 Task: Create a due date automation trigger when advanced on, on the monday after a card is due add dates starting in between 1 and 5 days at 11:00 AM.
Action: Mouse moved to (1310, 113)
Screenshot: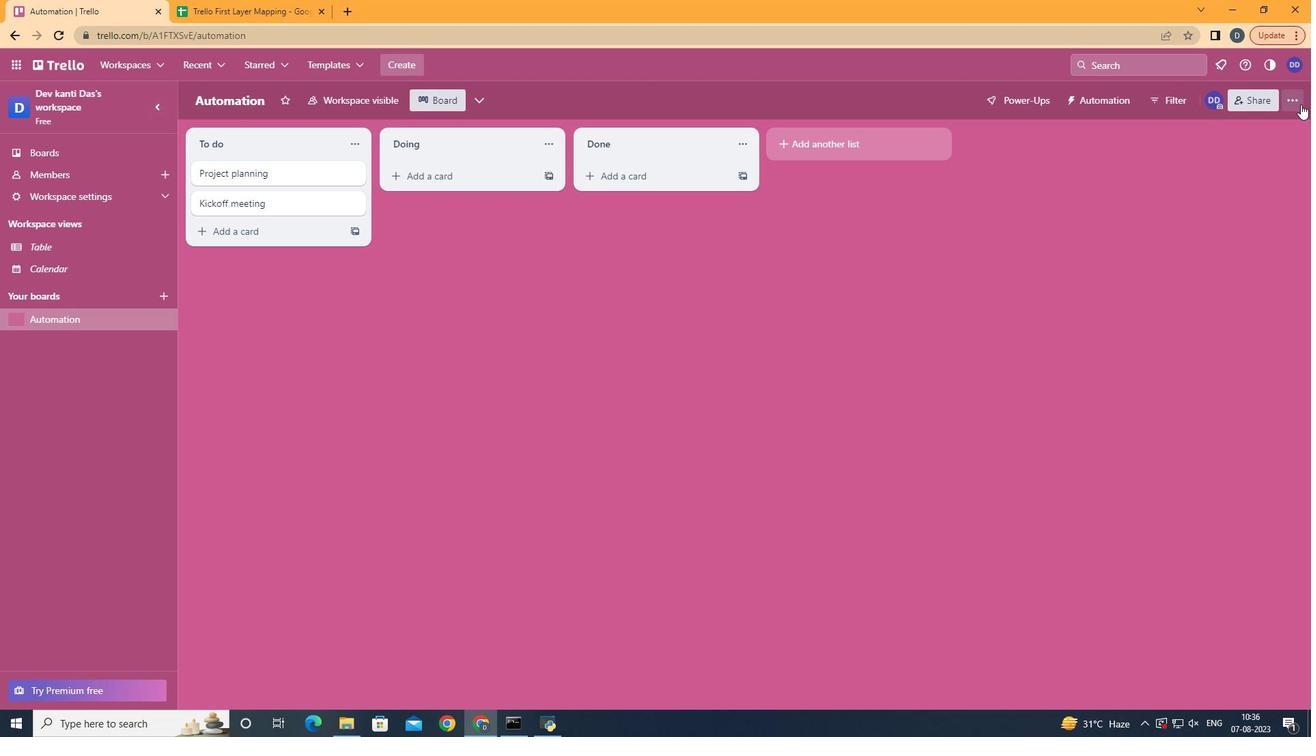 
Action: Mouse pressed left at (1310, 113)
Screenshot: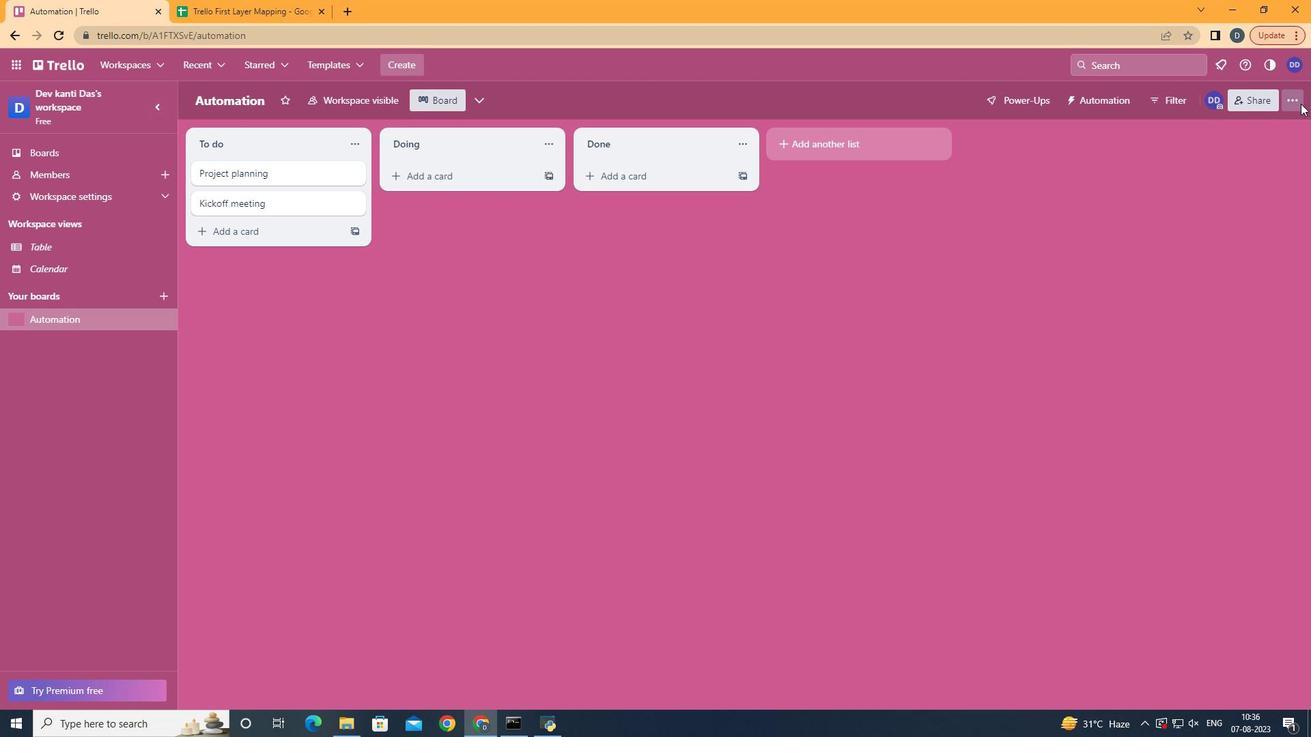 
Action: Mouse moved to (1181, 296)
Screenshot: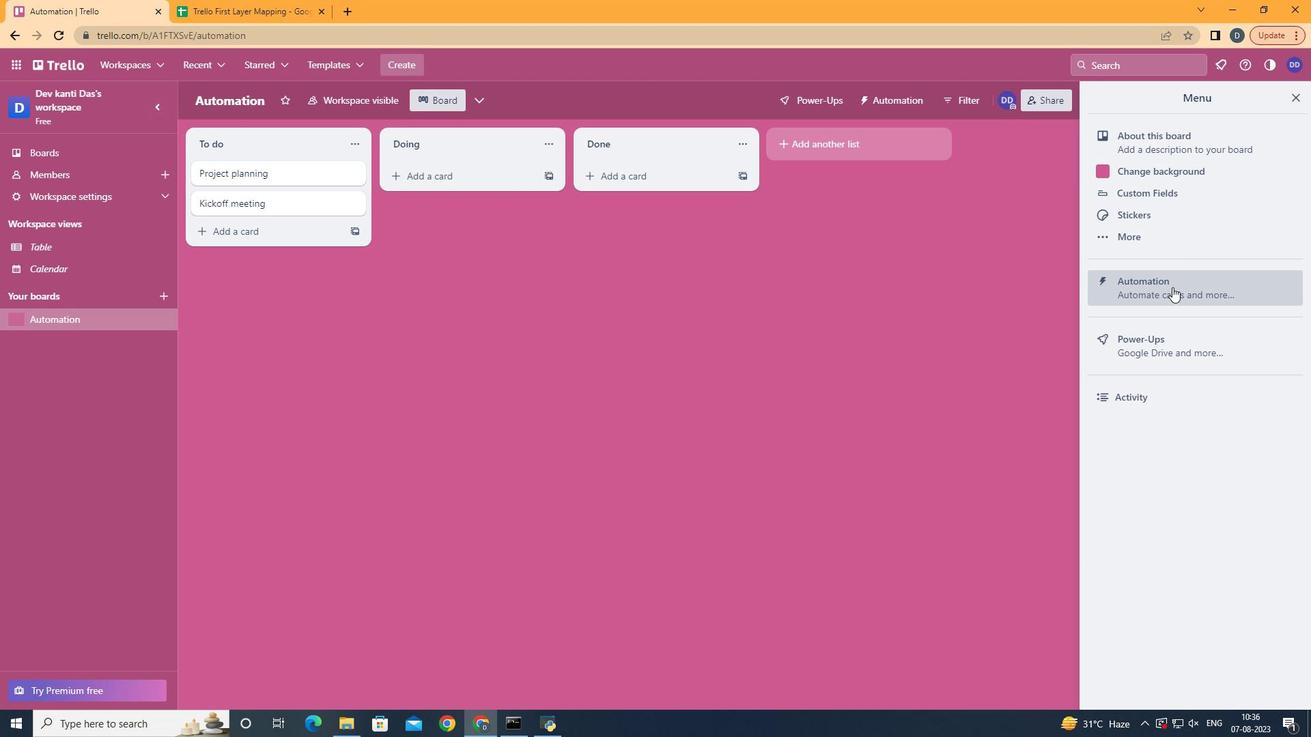 
Action: Mouse pressed left at (1181, 296)
Screenshot: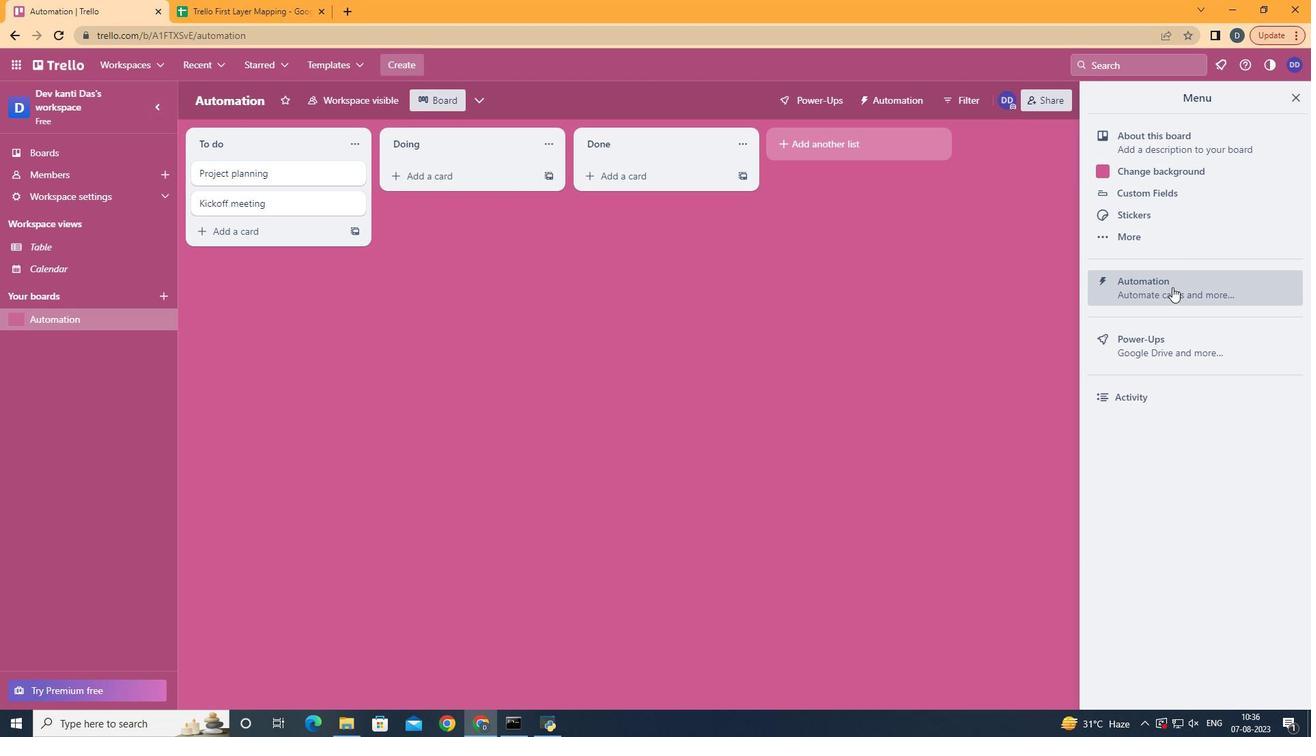 
Action: Mouse moved to (256, 278)
Screenshot: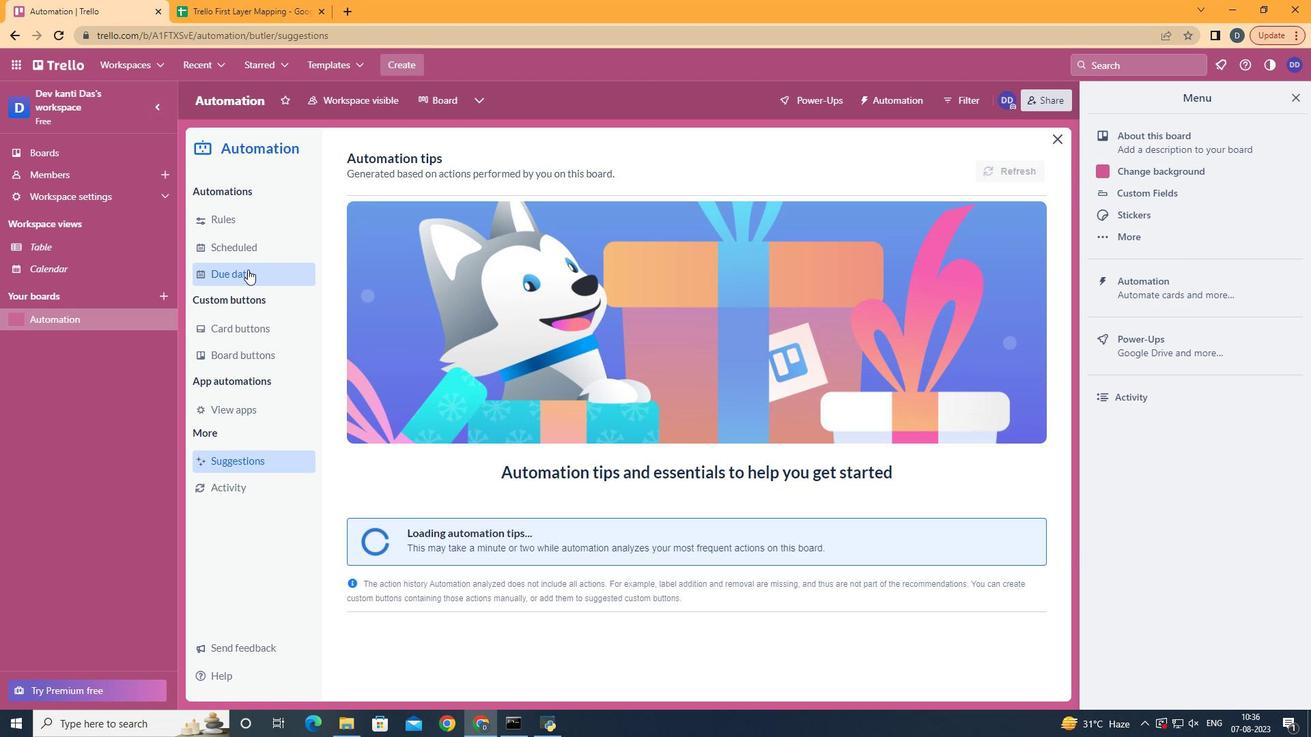 
Action: Mouse pressed left at (256, 278)
Screenshot: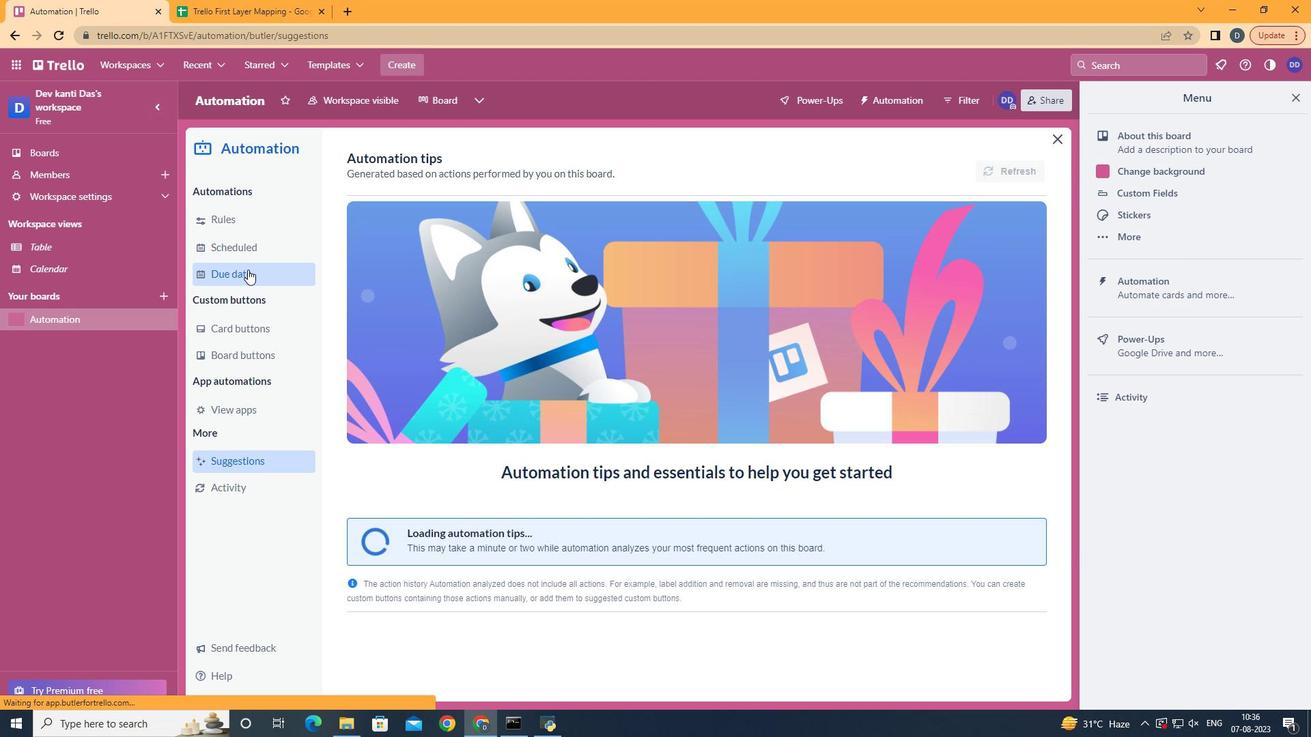 
Action: Mouse moved to (985, 166)
Screenshot: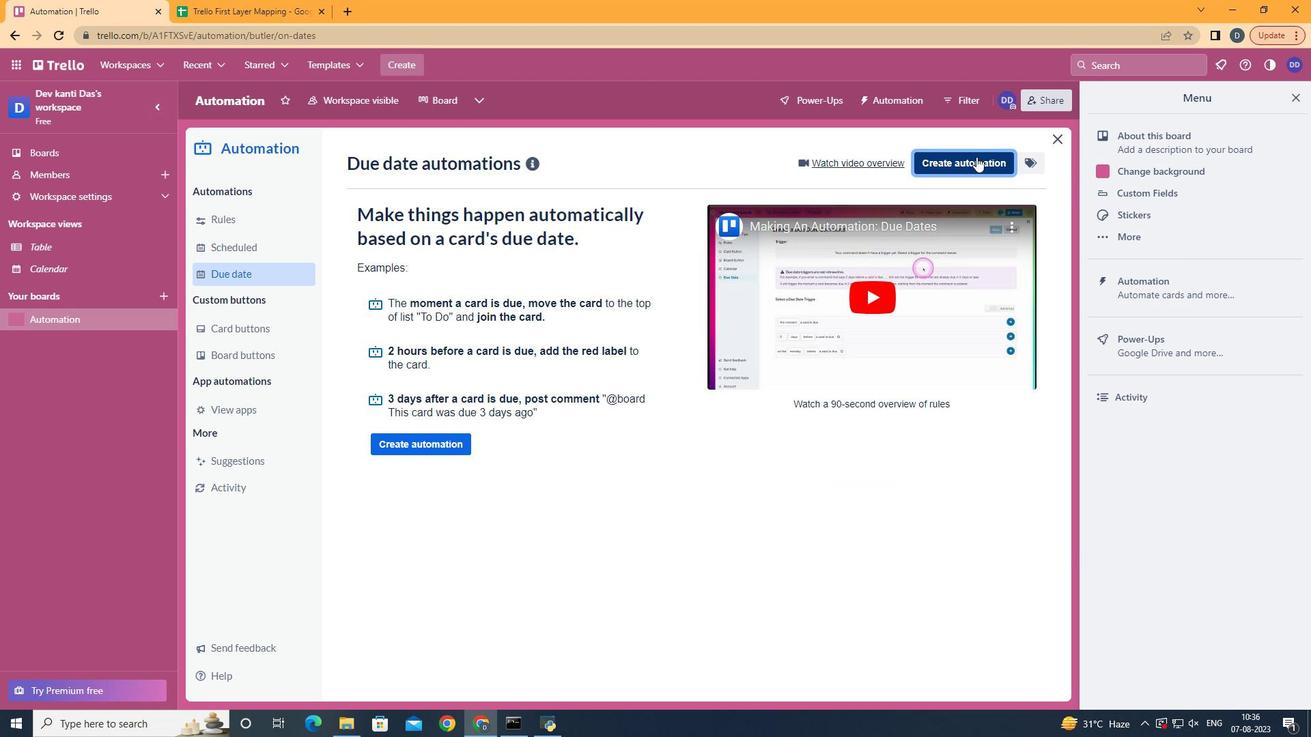 
Action: Mouse pressed left at (985, 166)
Screenshot: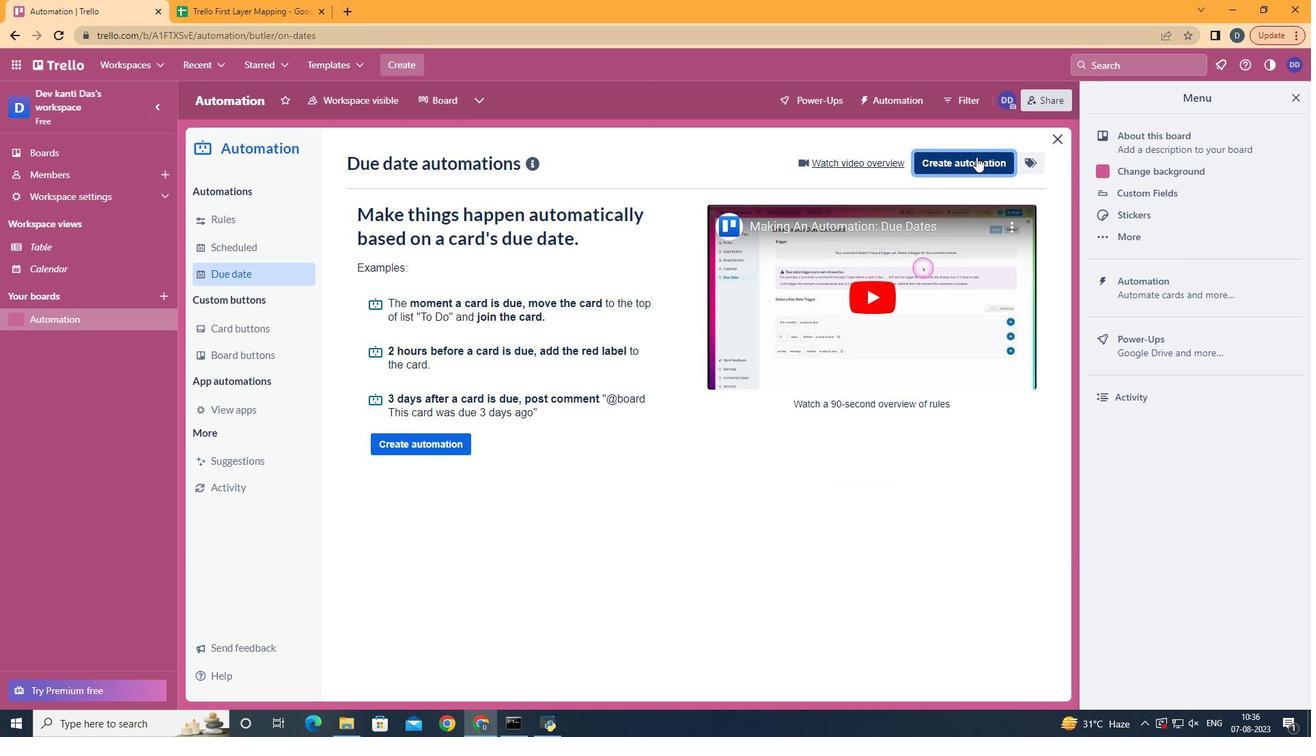 
Action: Mouse moved to (715, 307)
Screenshot: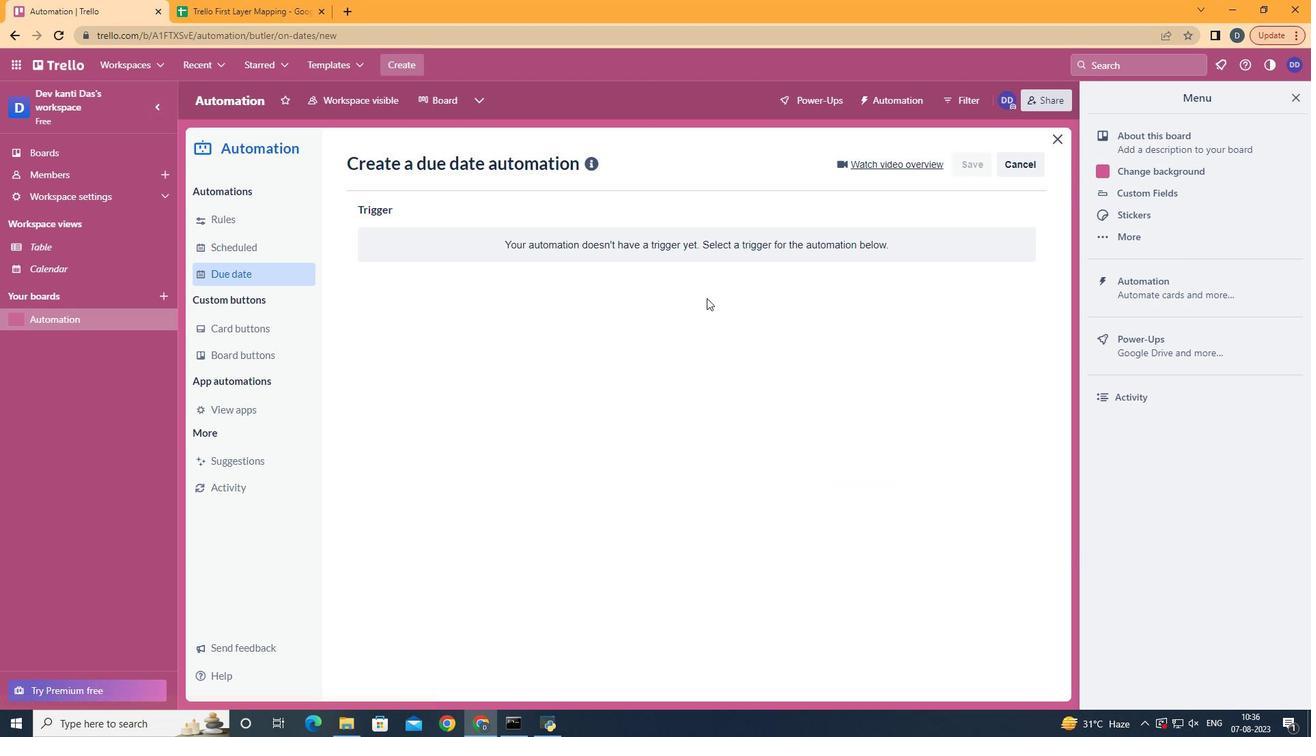 
Action: Mouse pressed left at (715, 307)
Screenshot: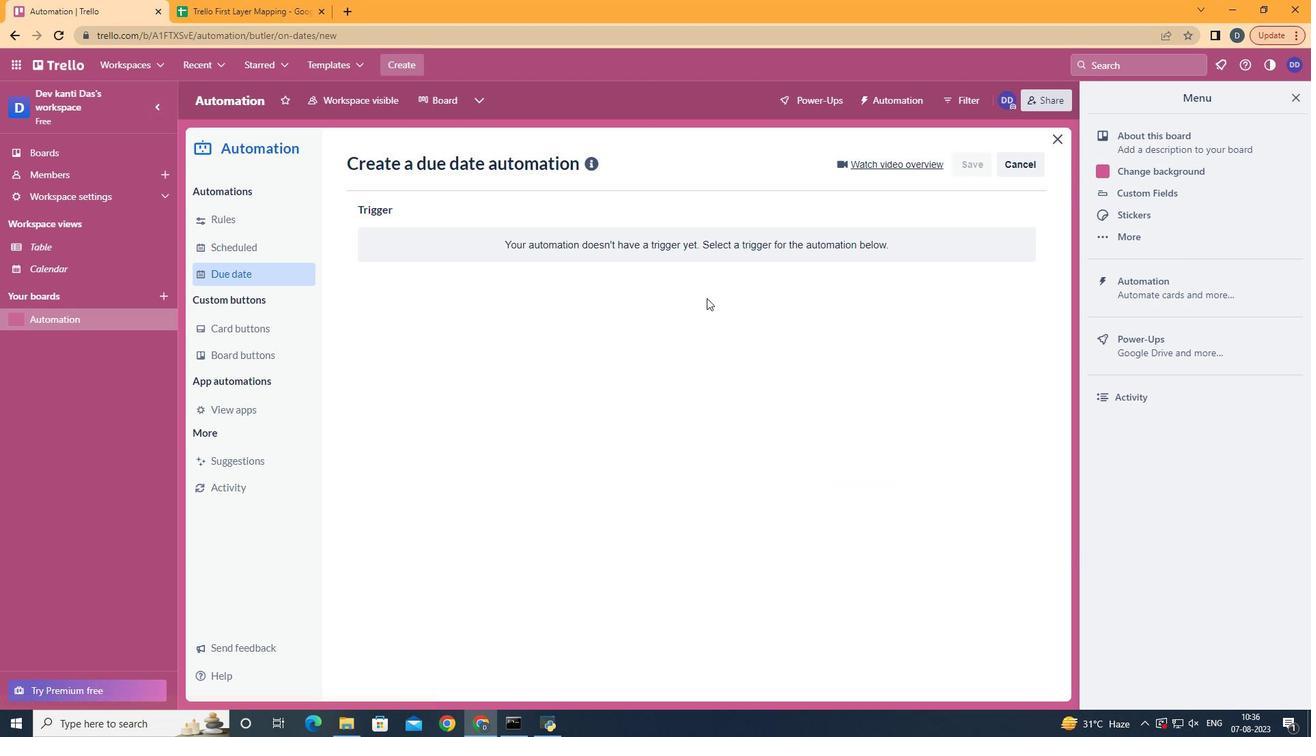 
Action: Mouse moved to (445, 360)
Screenshot: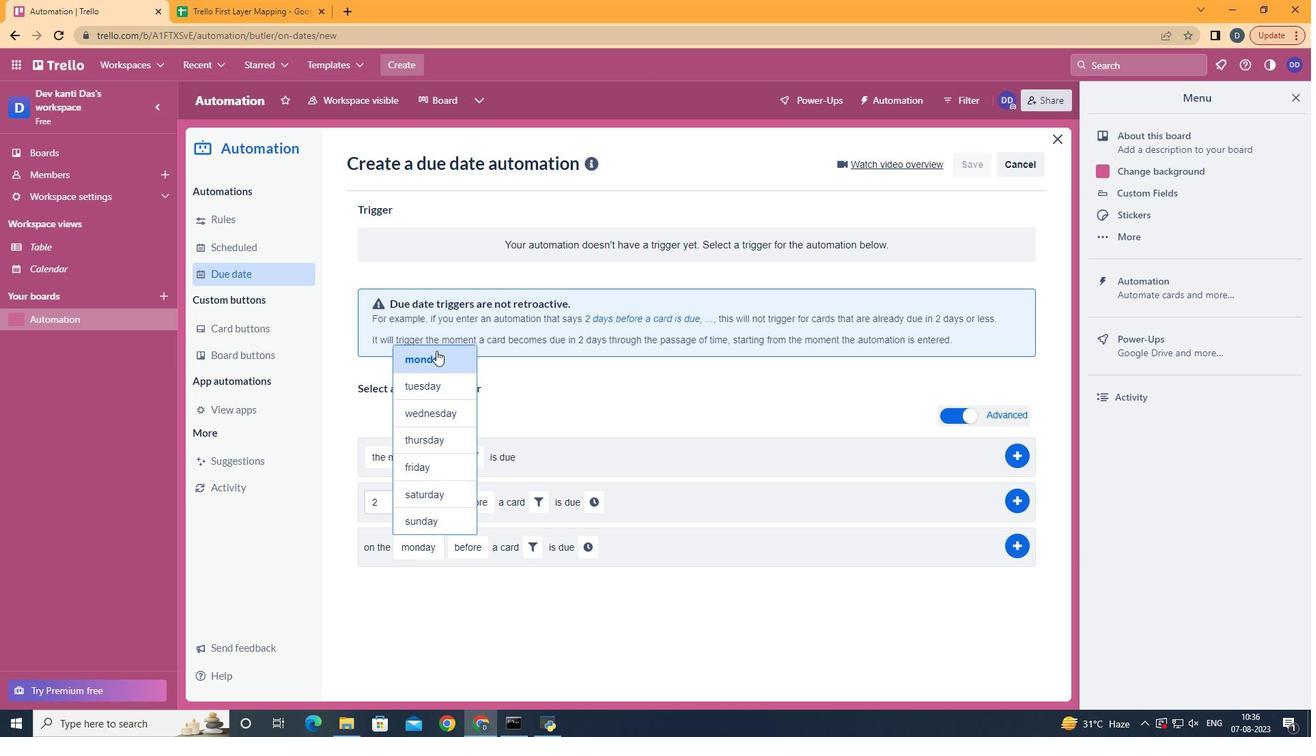 
Action: Mouse pressed left at (445, 360)
Screenshot: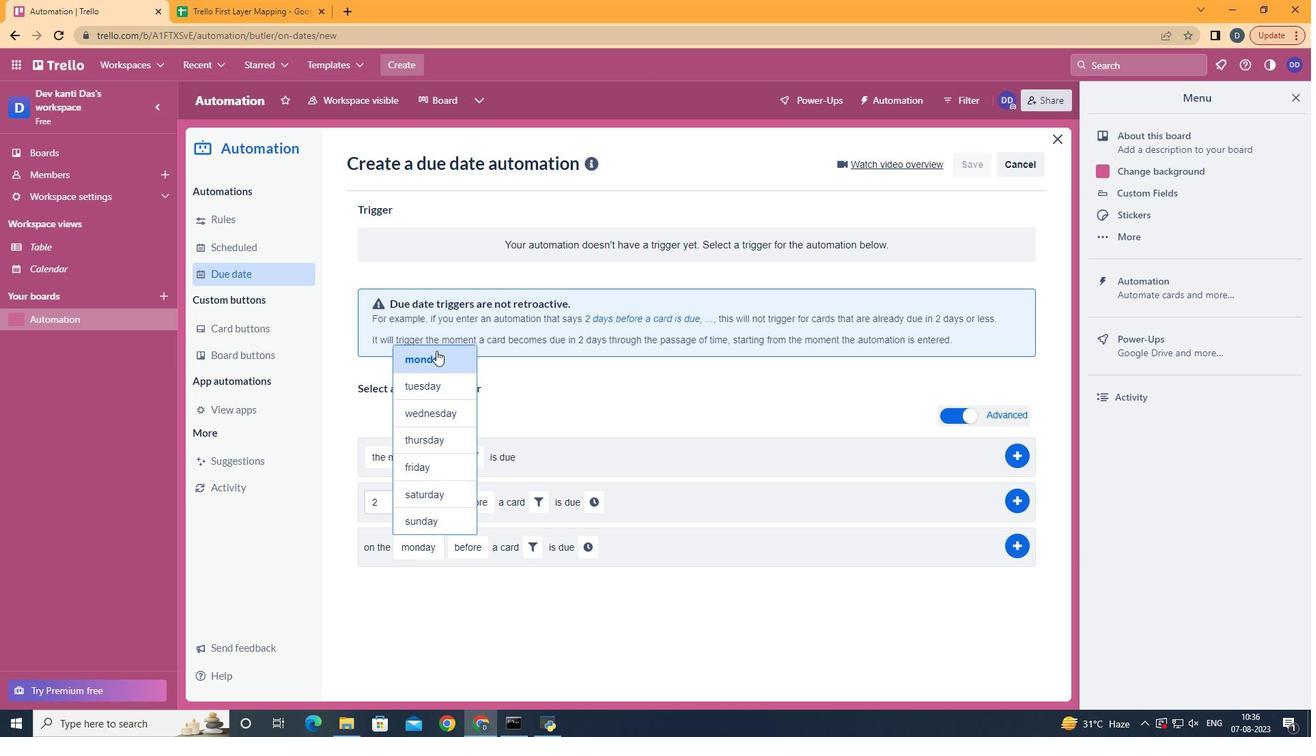 
Action: Mouse moved to (487, 612)
Screenshot: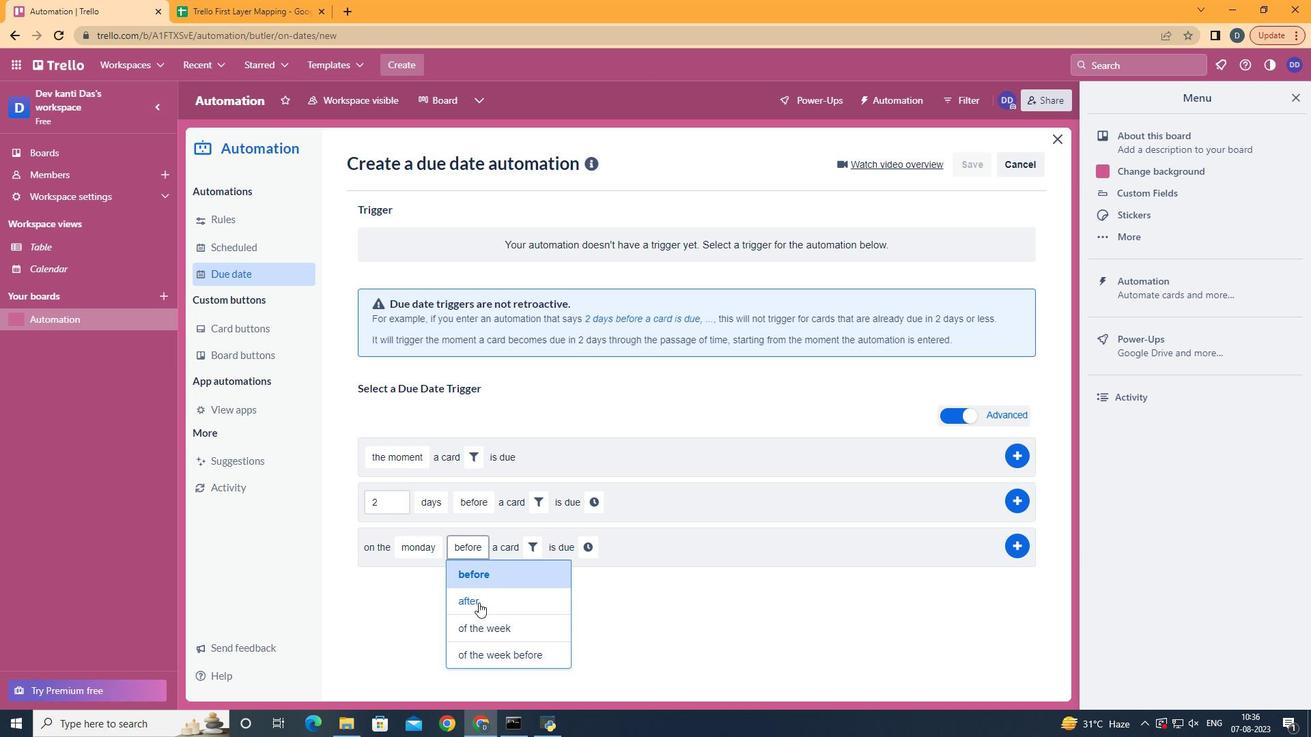 
Action: Mouse pressed left at (487, 612)
Screenshot: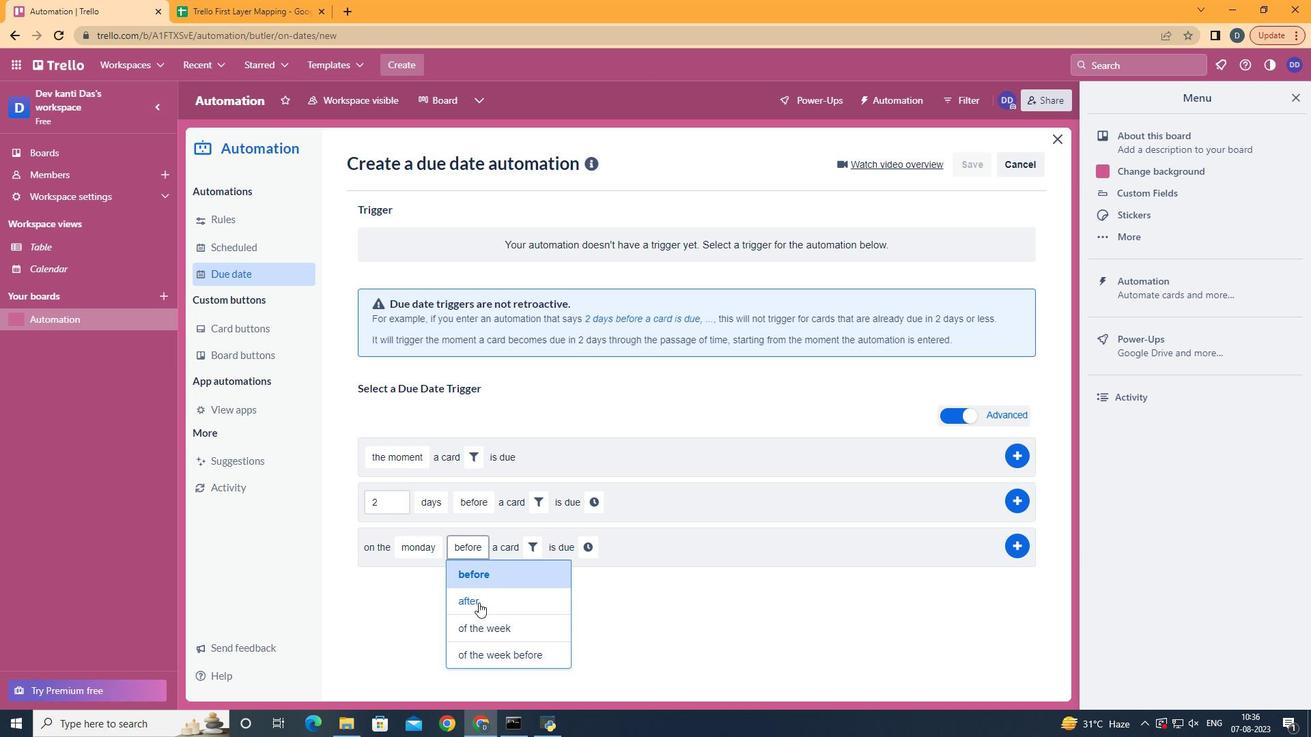 
Action: Mouse moved to (537, 554)
Screenshot: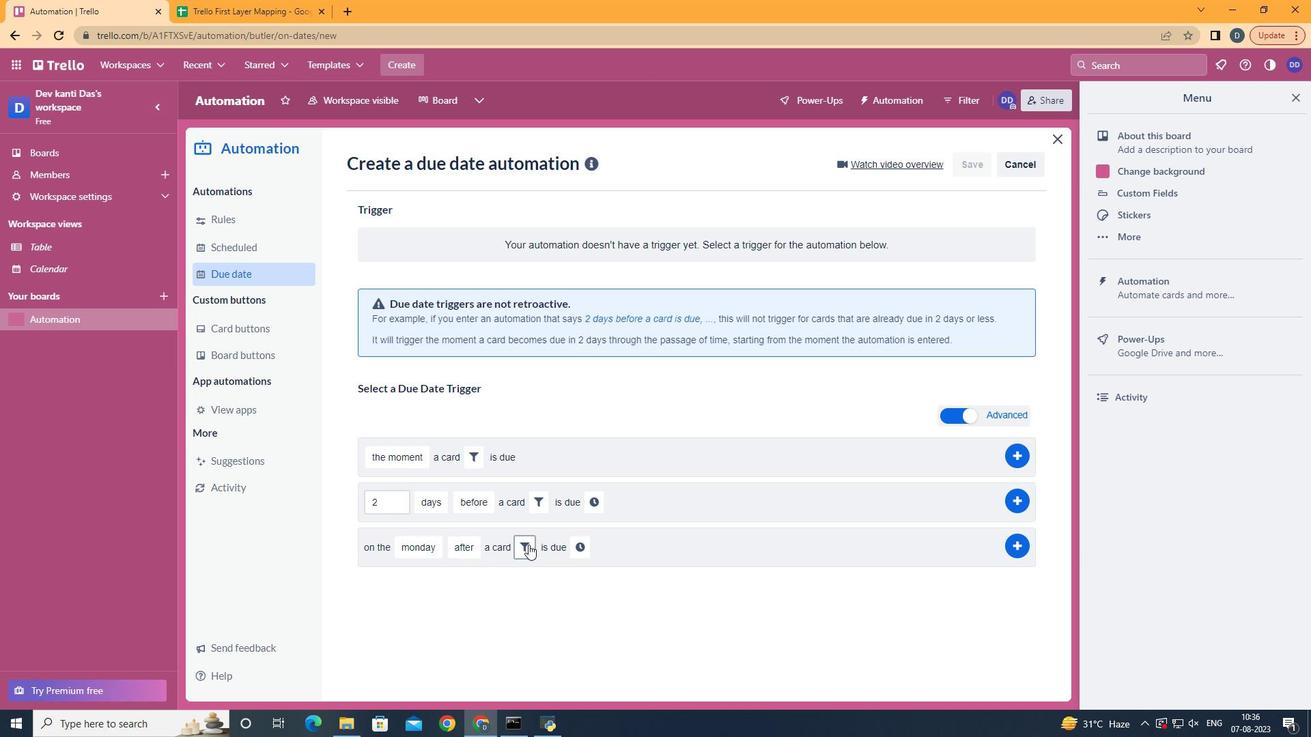 
Action: Mouse pressed left at (537, 554)
Screenshot: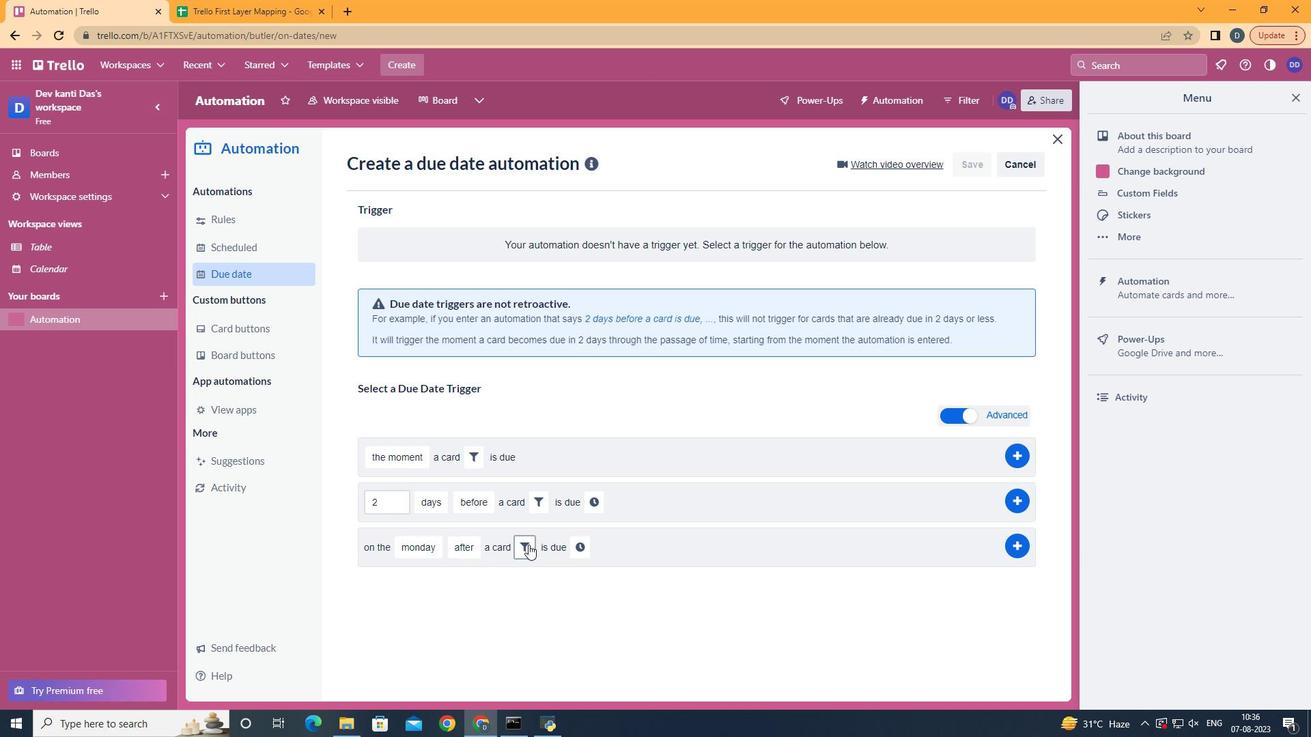 
Action: Mouse moved to (619, 608)
Screenshot: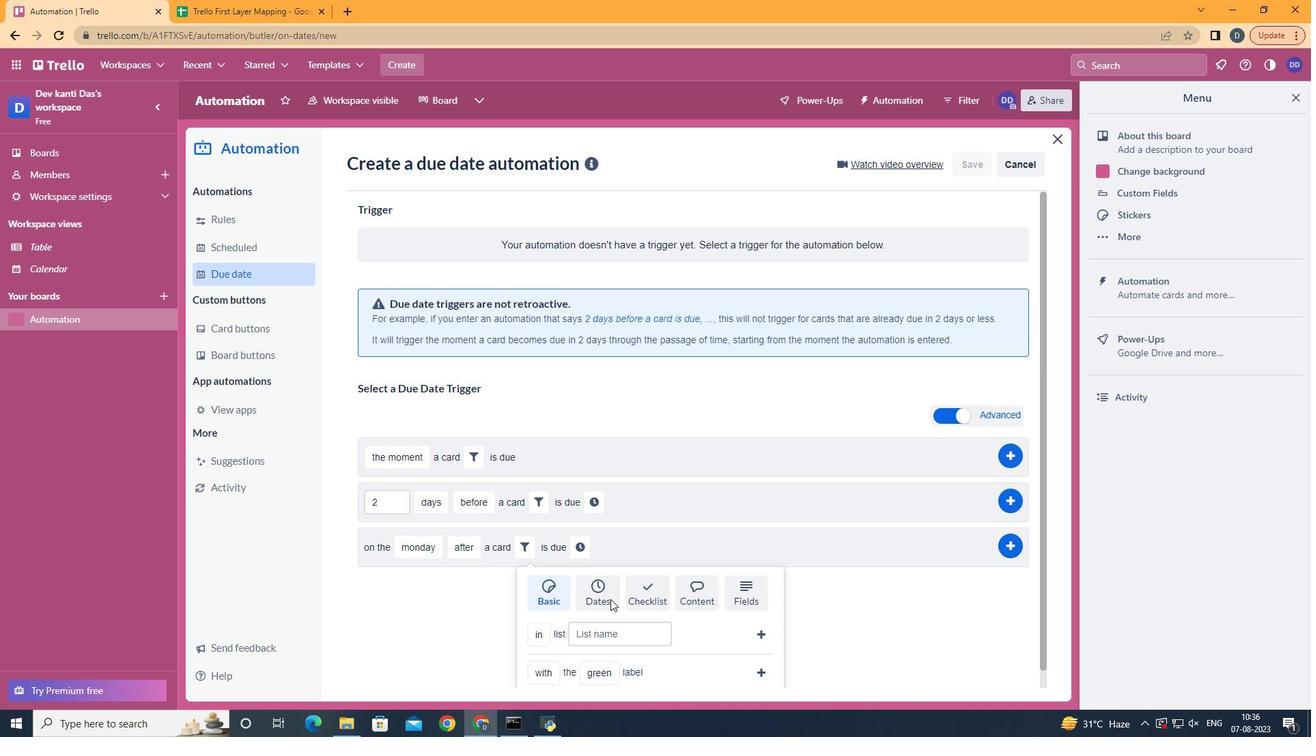 
Action: Mouse pressed left at (619, 608)
Screenshot: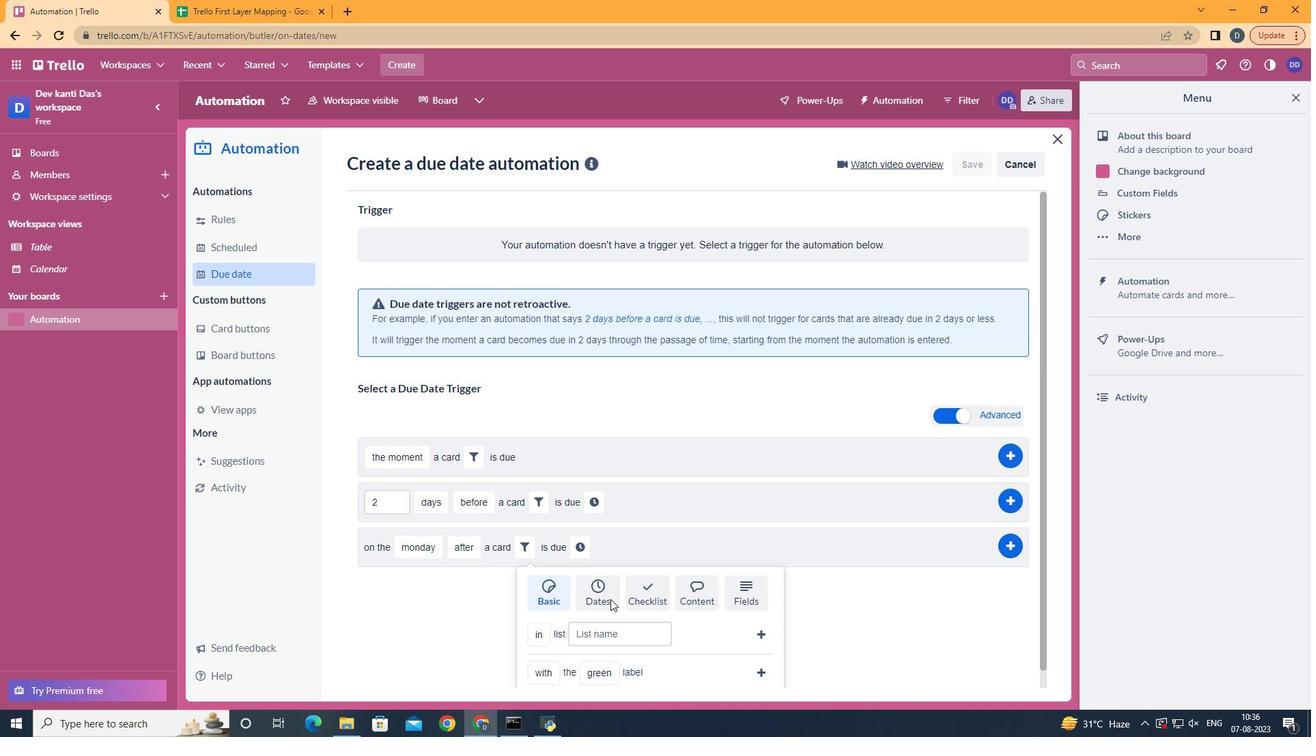 
Action: Mouse moved to (620, 608)
Screenshot: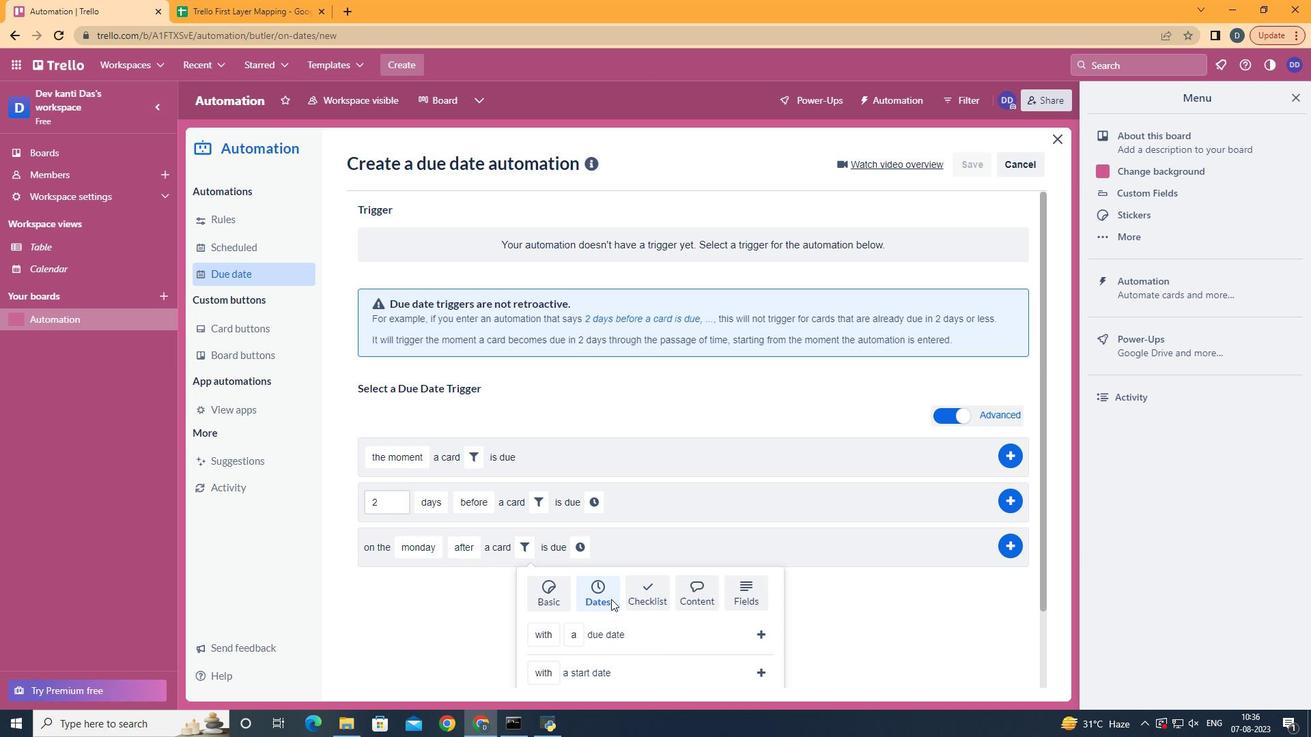 
Action: Mouse scrolled (620, 608) with delta (0, 0)
Screenshot: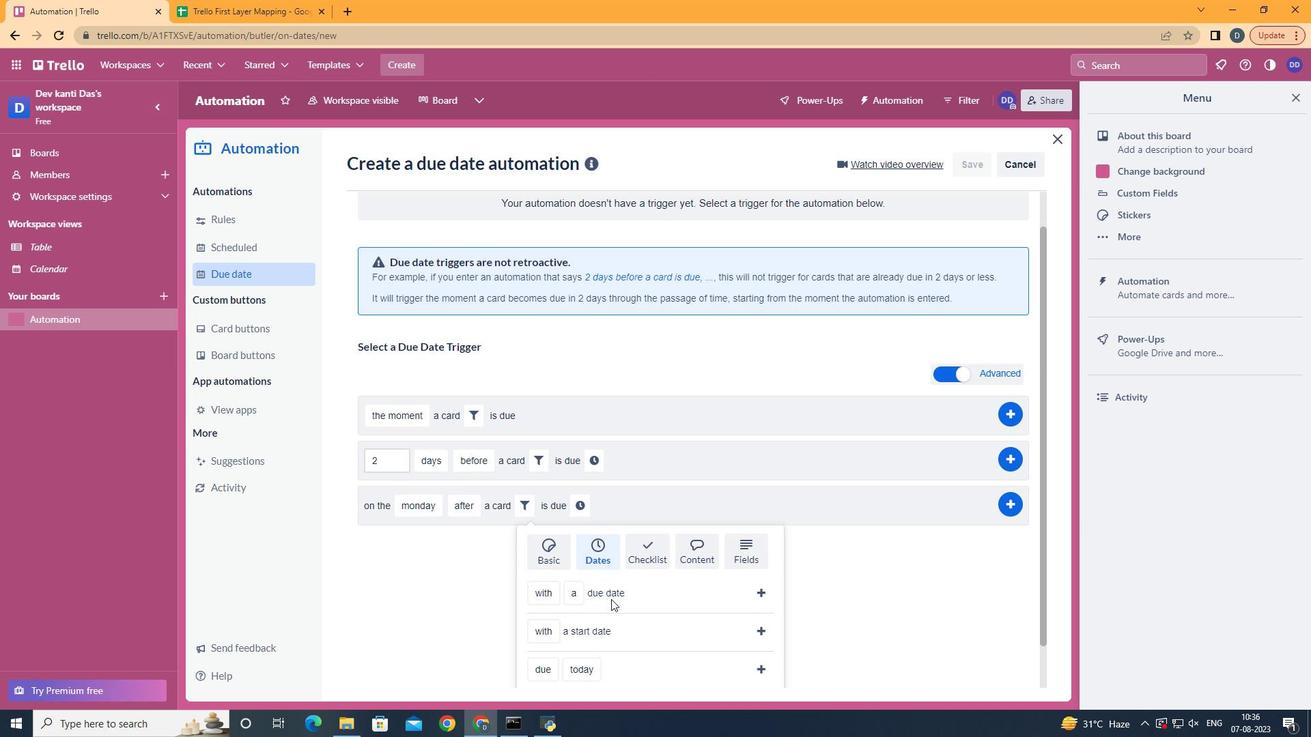 
Action: Mouse scrolled (620, 608) with delta (0, 0)
Screenshot: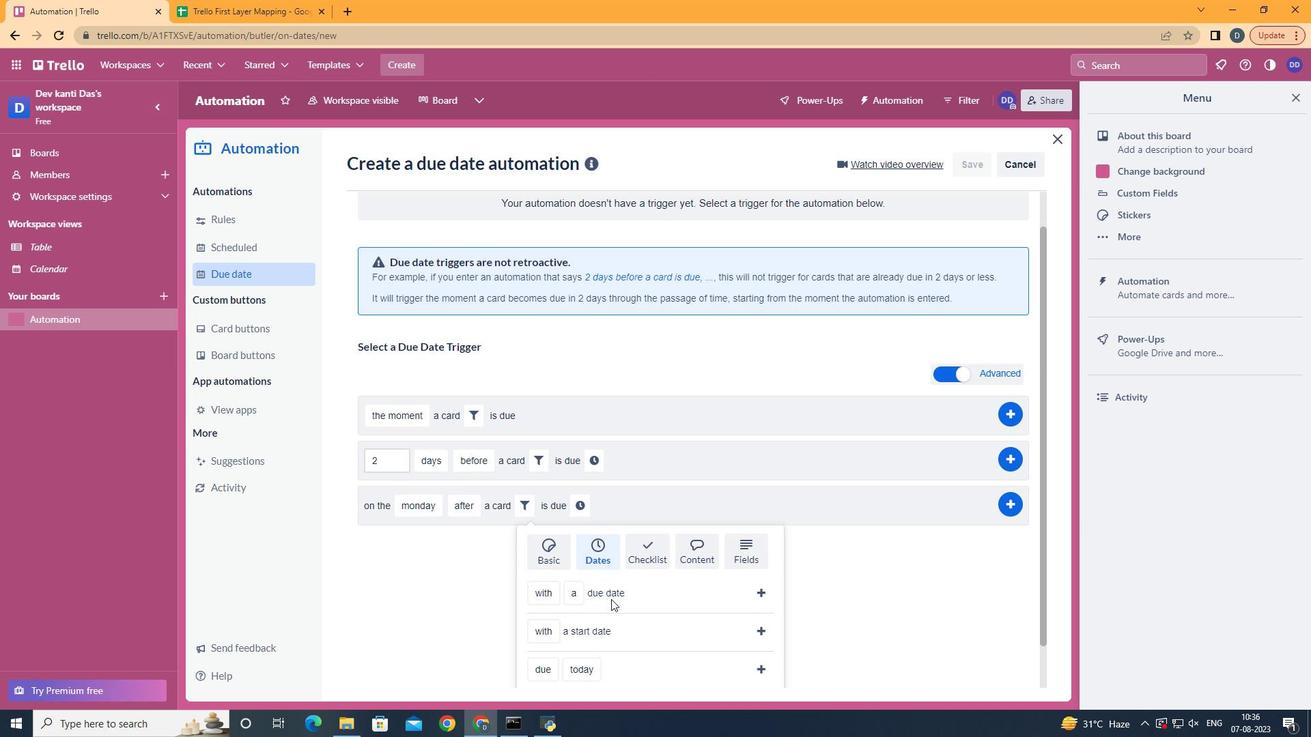 
Action: Mouse scrolled (620, 608) with delta (0, 0)
Screenshot: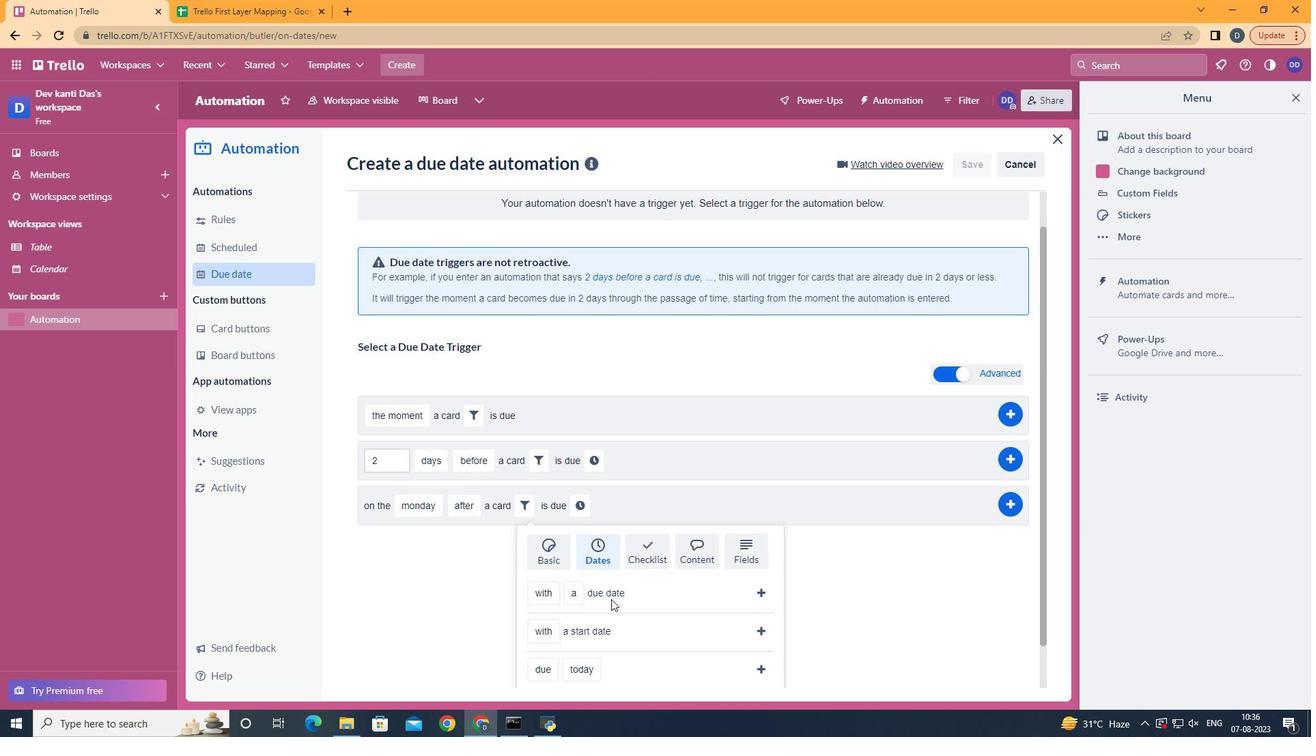 
Action: Mouse scrolled (620, 608) with delta (0, 0)
Screenshot: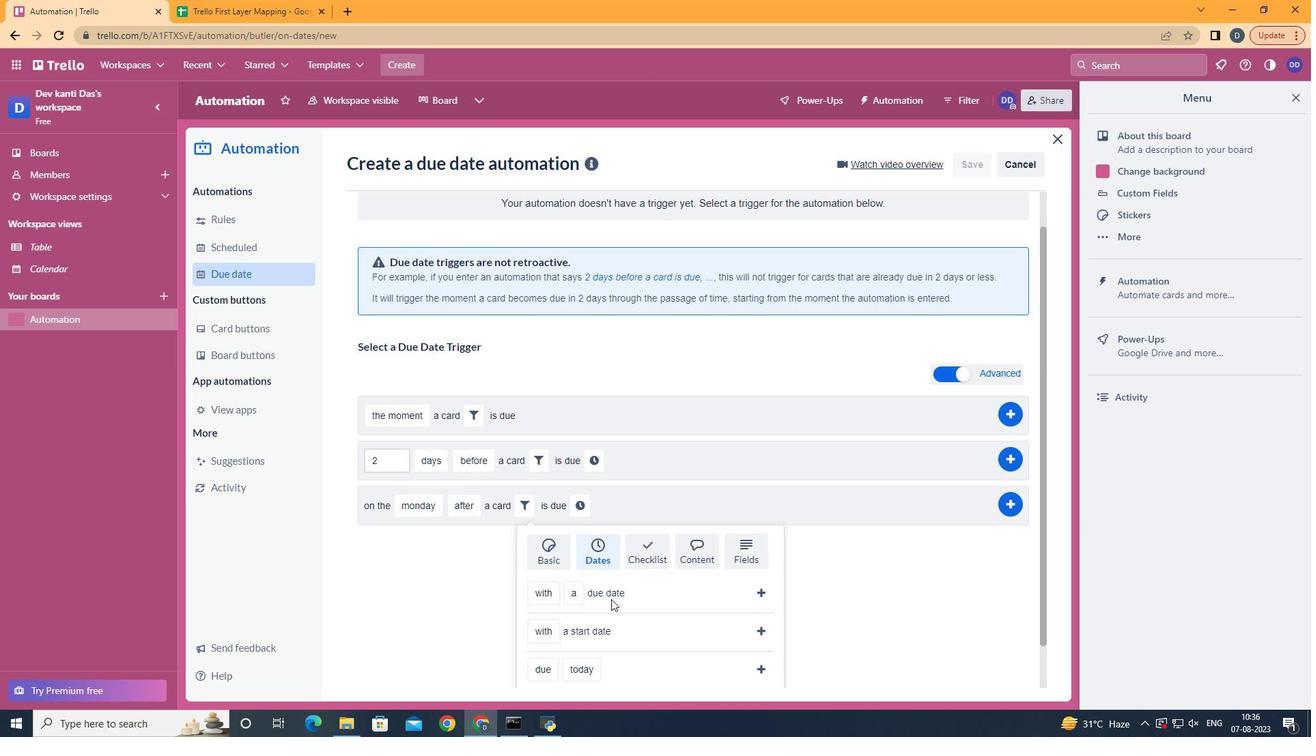 
Action: Mouse scrolled (620, 608) with delta (0, 0)
Screenshot: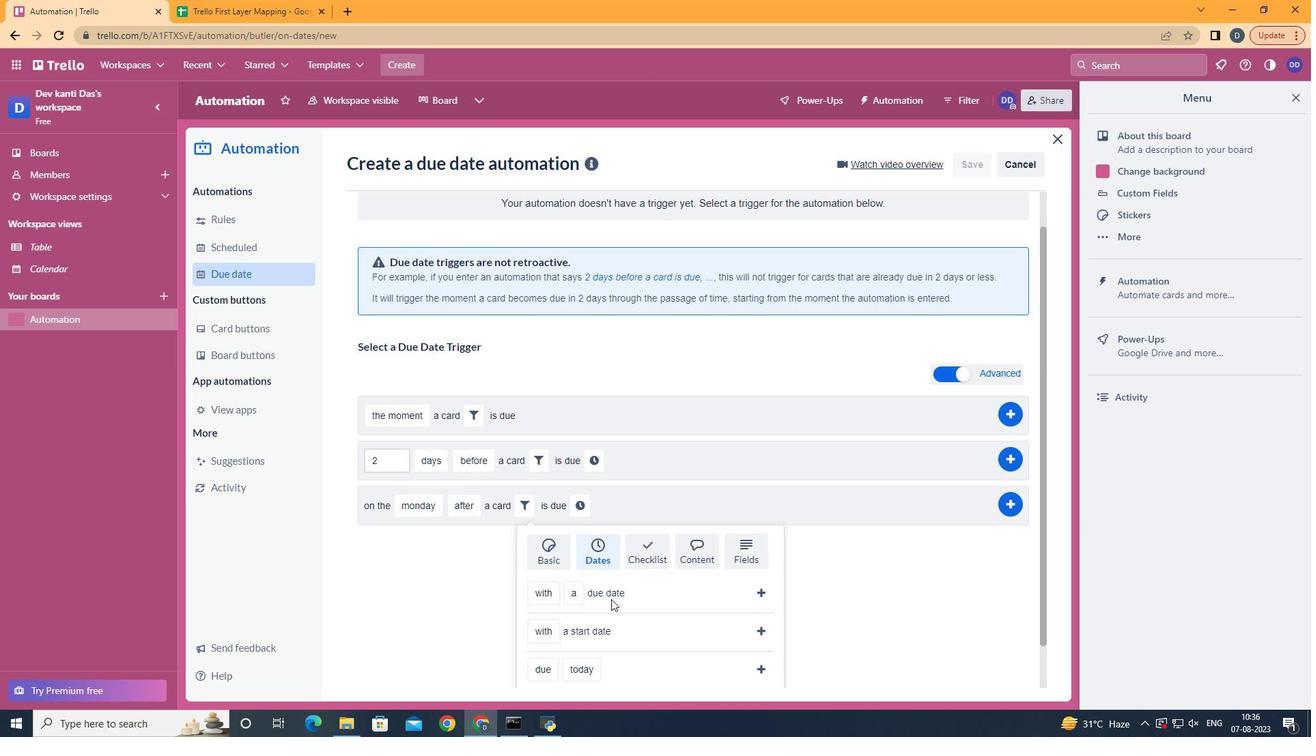 
Action: Mouse moved to (569, 643)
Screenshot: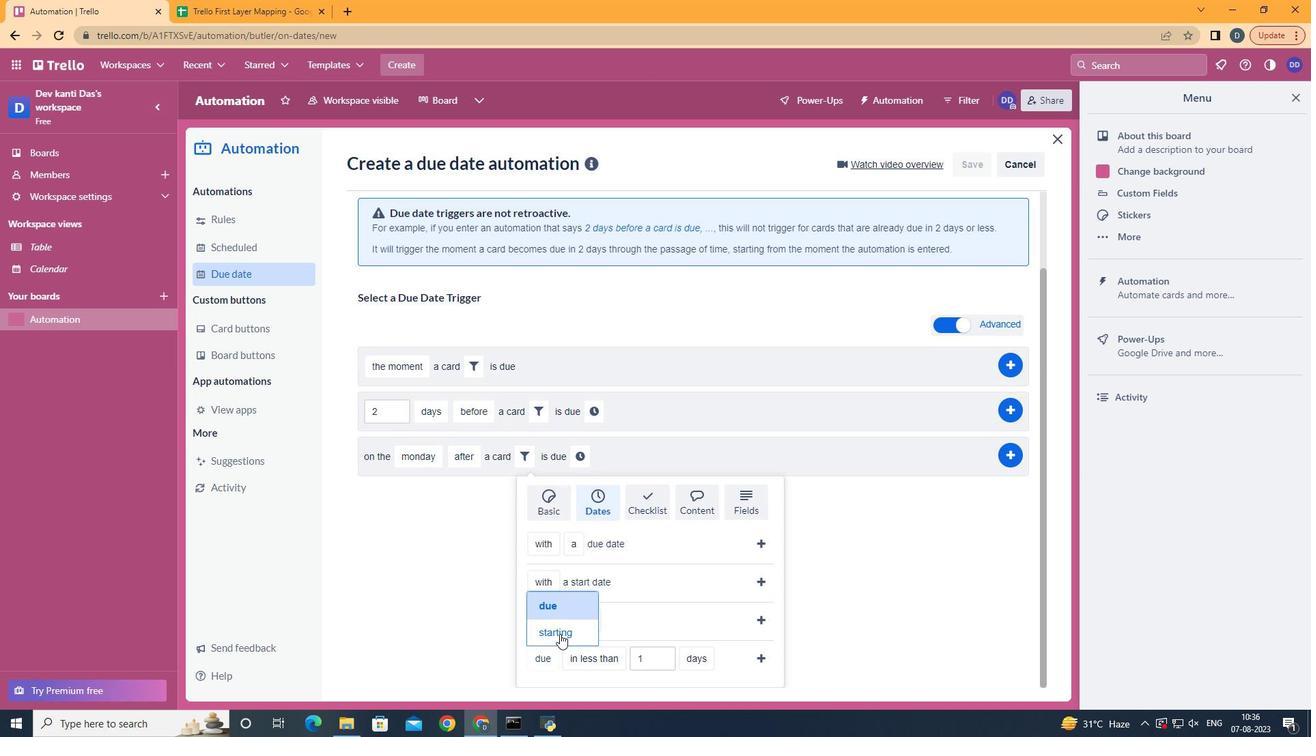 
Action: Mouse pressed left at (569, 643)
Screenshot: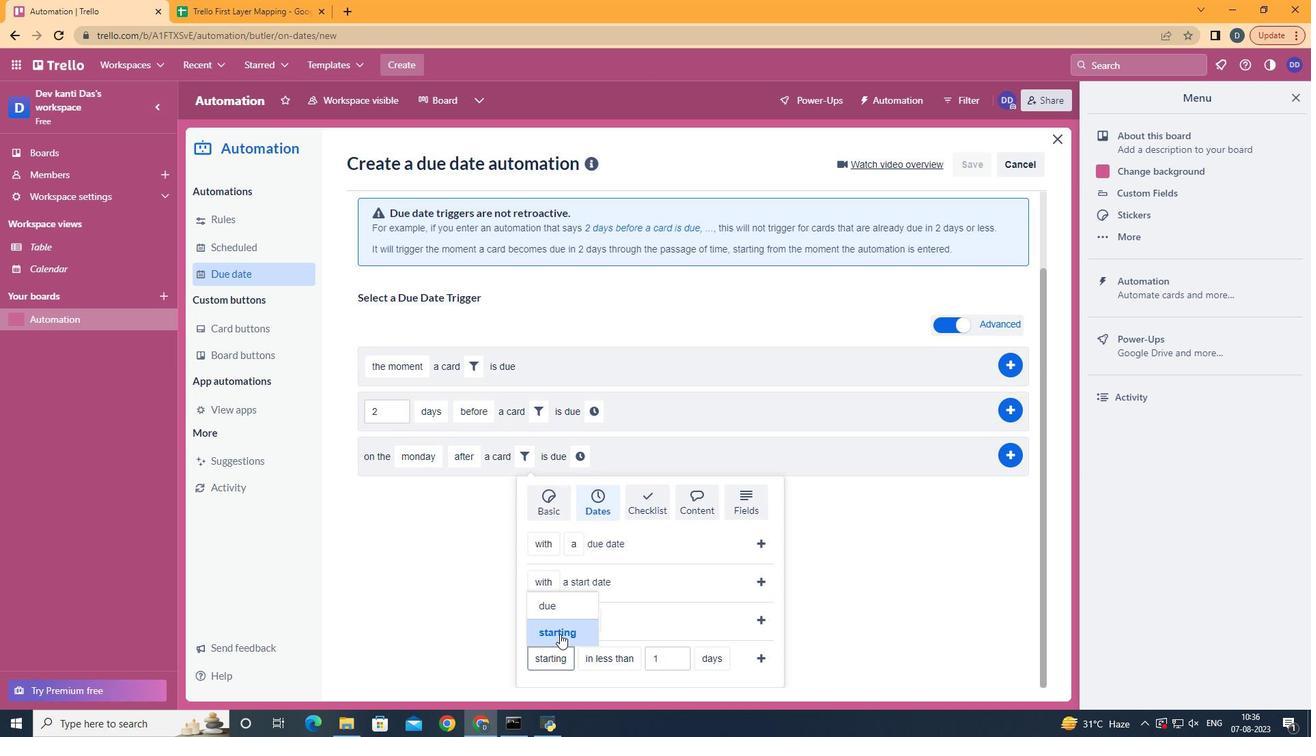 
Action: Mouse moved to (633, 638)
Screenshot: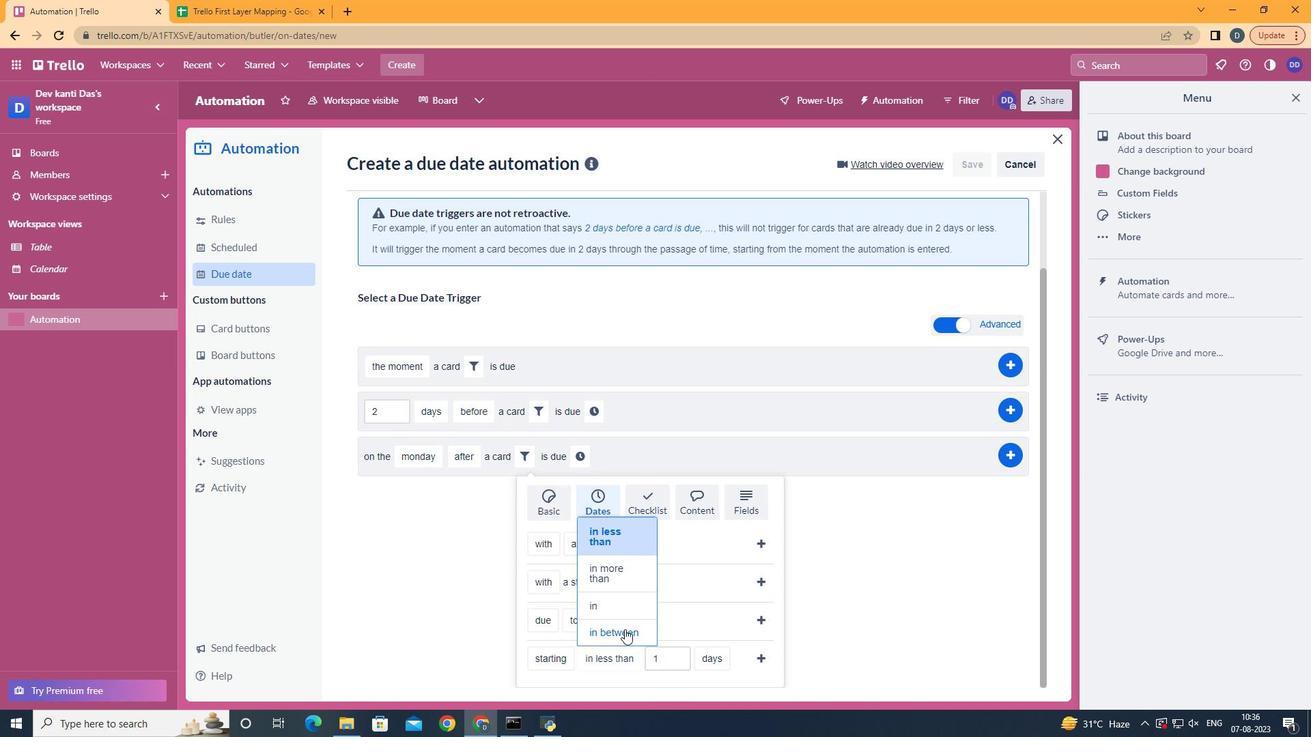 
Action: Mouse pressed left at (633, 638)
Screenshot: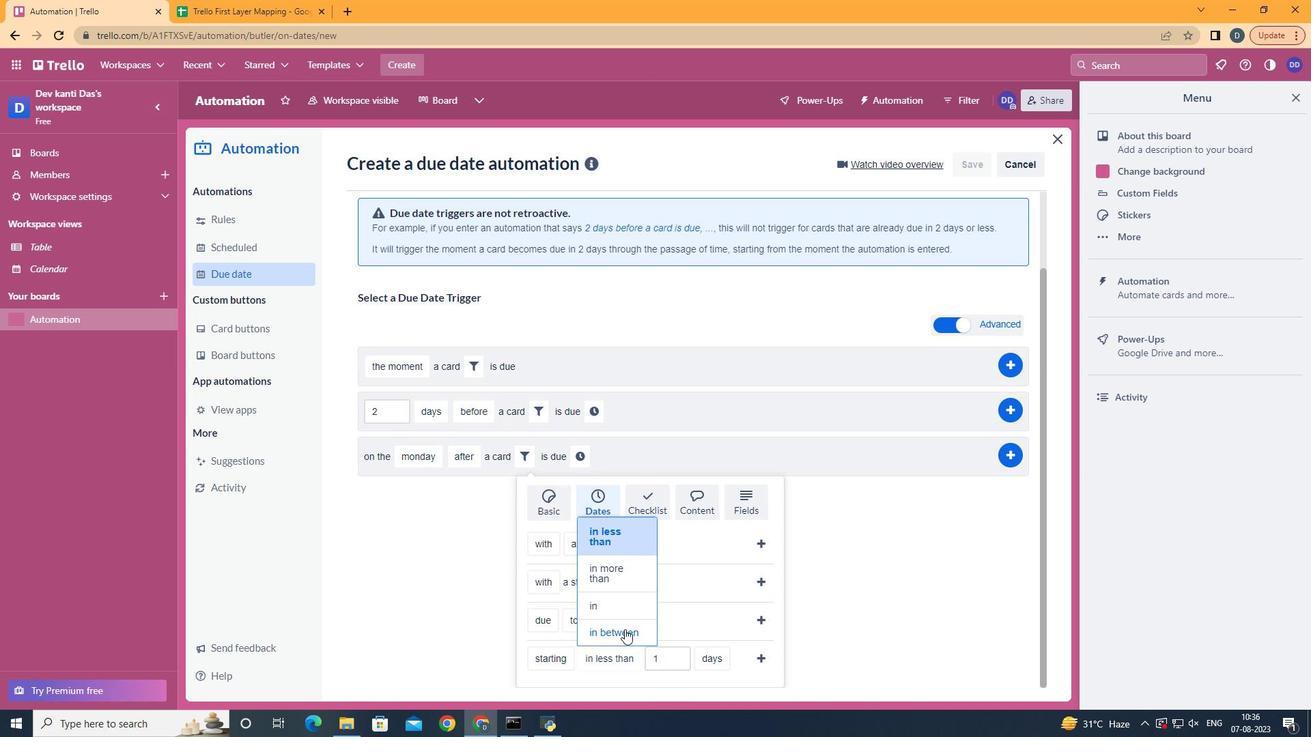 
Action: Mouse moved to (791, 615)
Screenshot: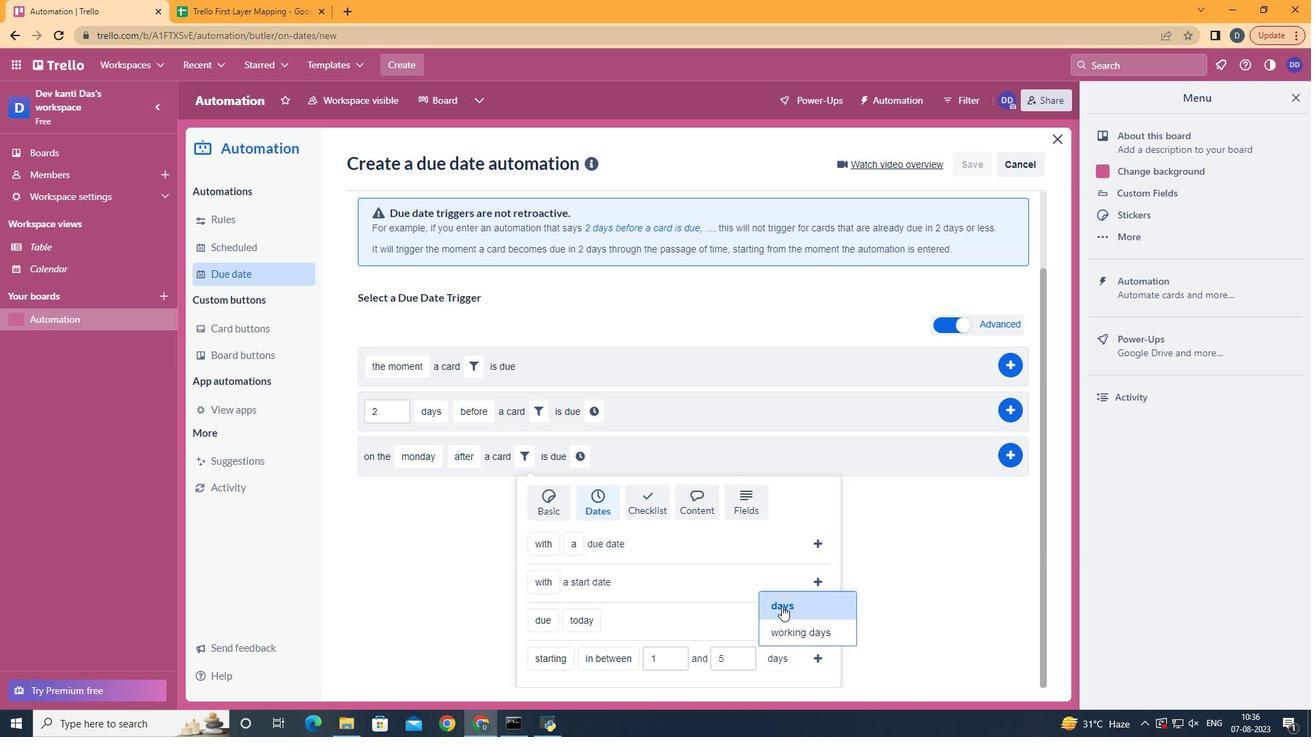 
Action: Mouse pressed left at (791, 615)
Screenshot: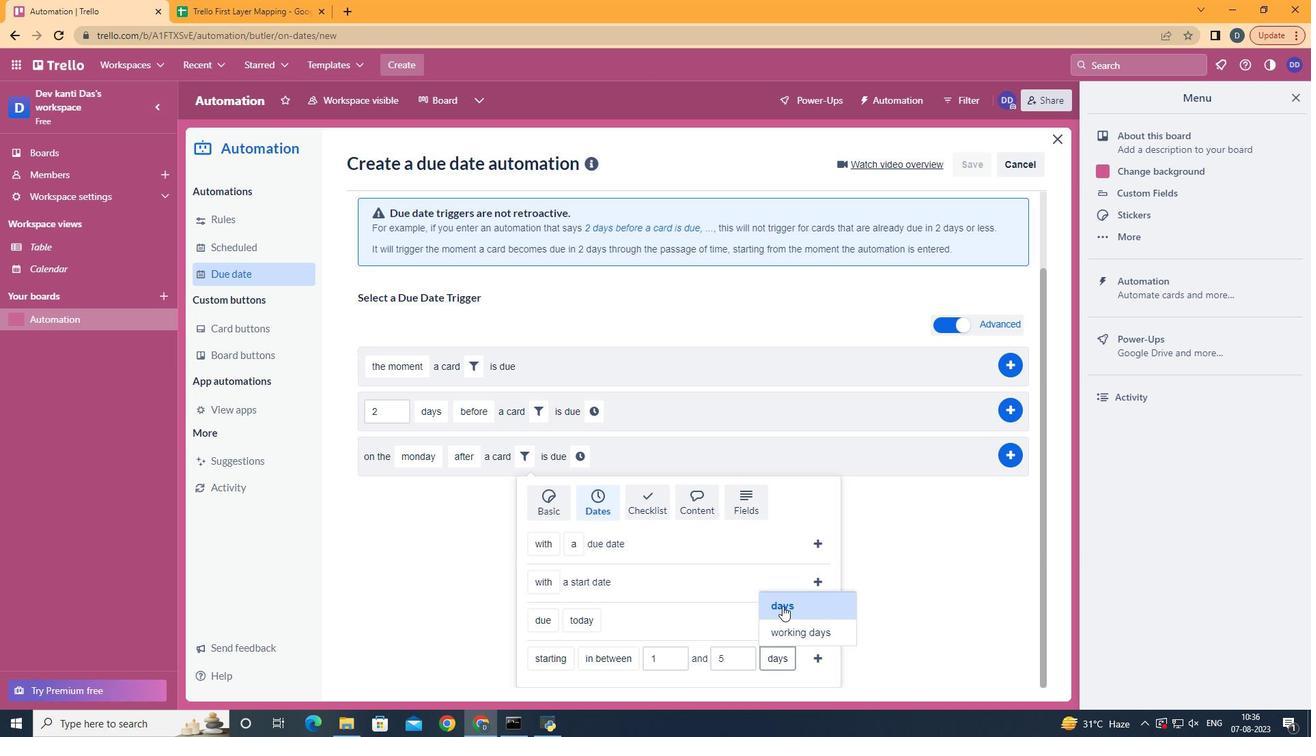 
Action: Mouse moved to (828, 665)
Screenshot: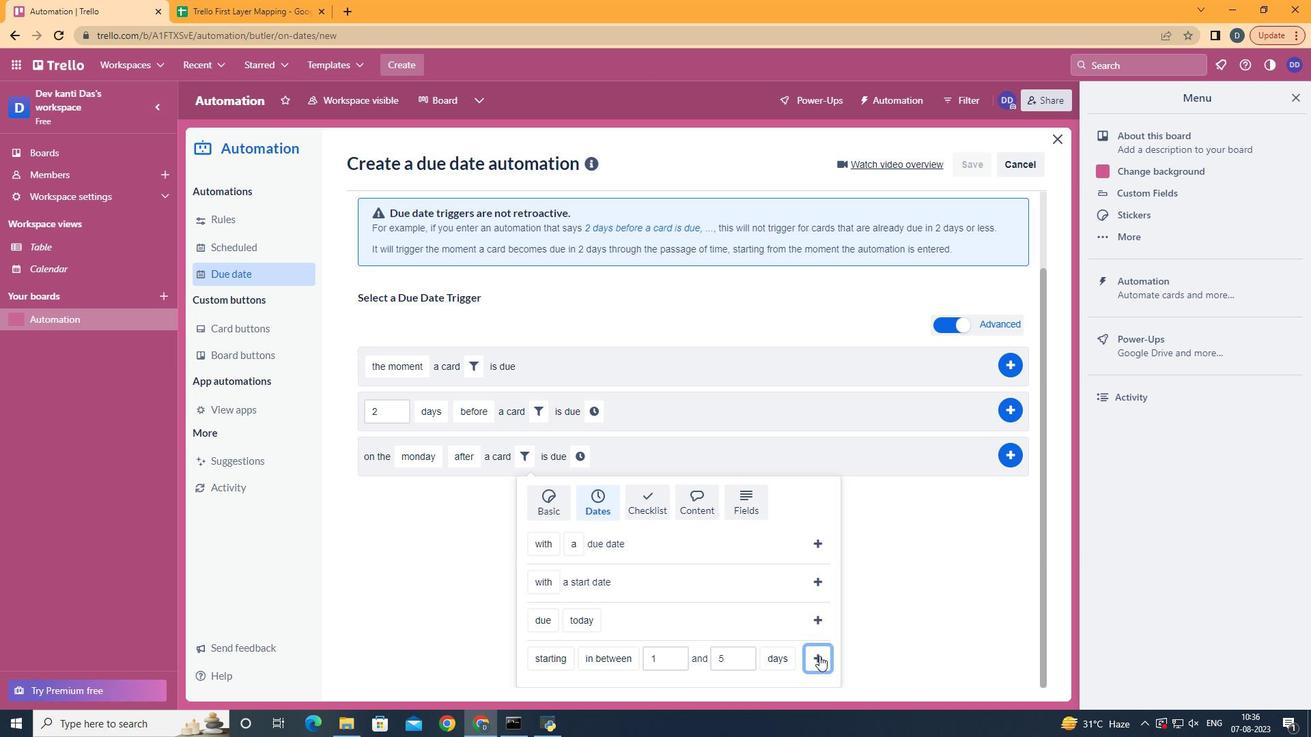 
Action: Mouse pressed left at (828, 665)
Screenshot: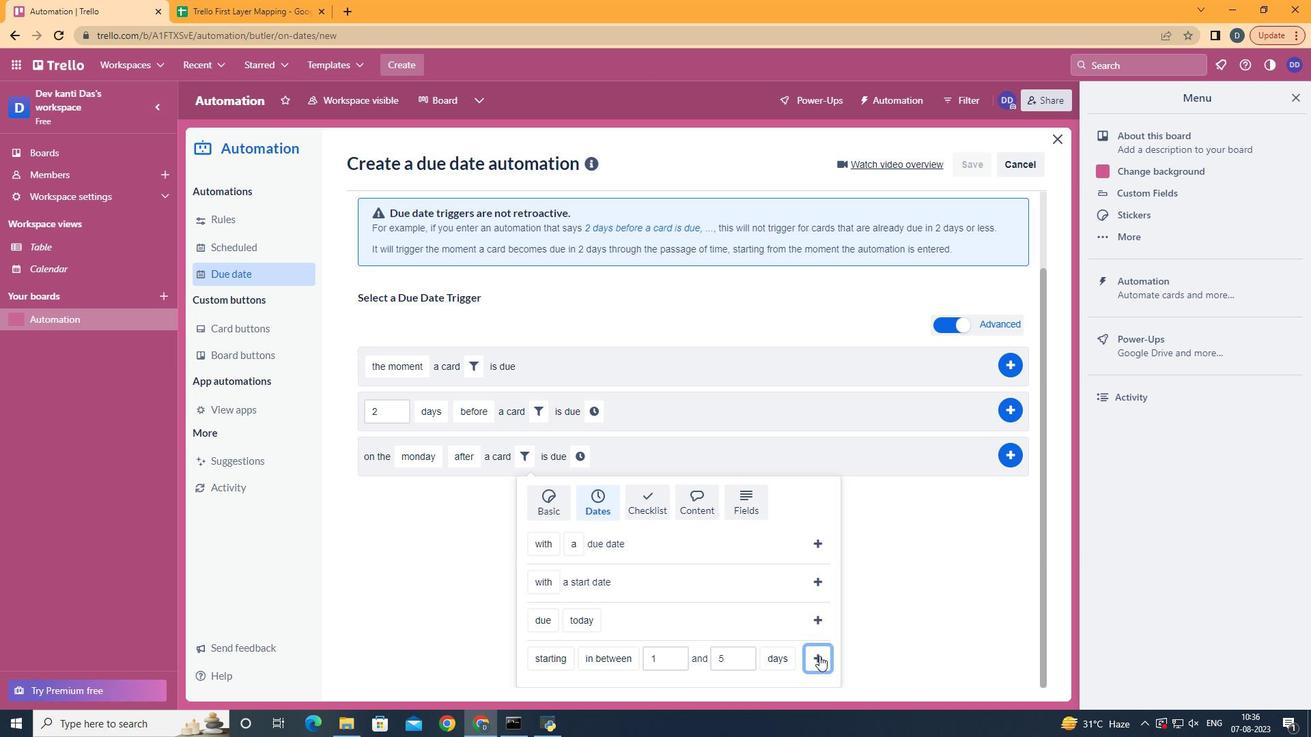 
Action: Mouse moved to (765, 557)
Screenshot: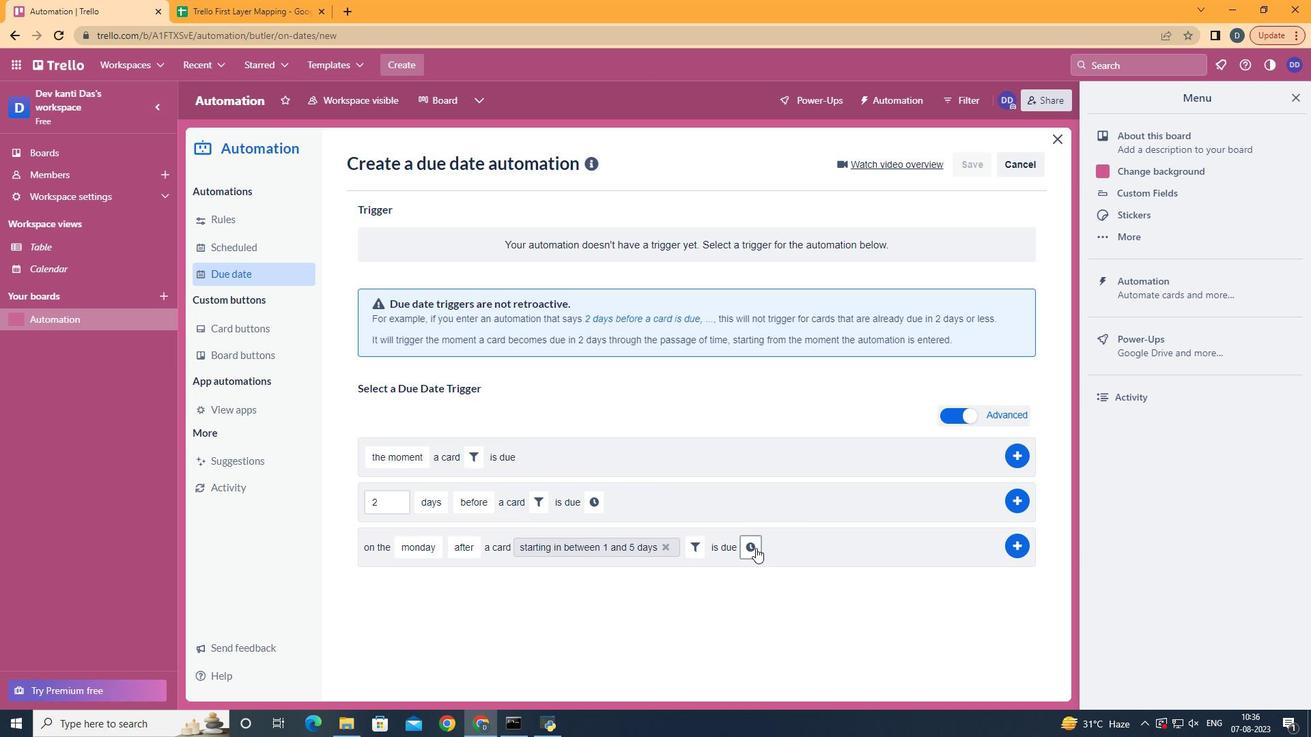 
Action: Mouse pressed left at (765, 557)
Screenshot: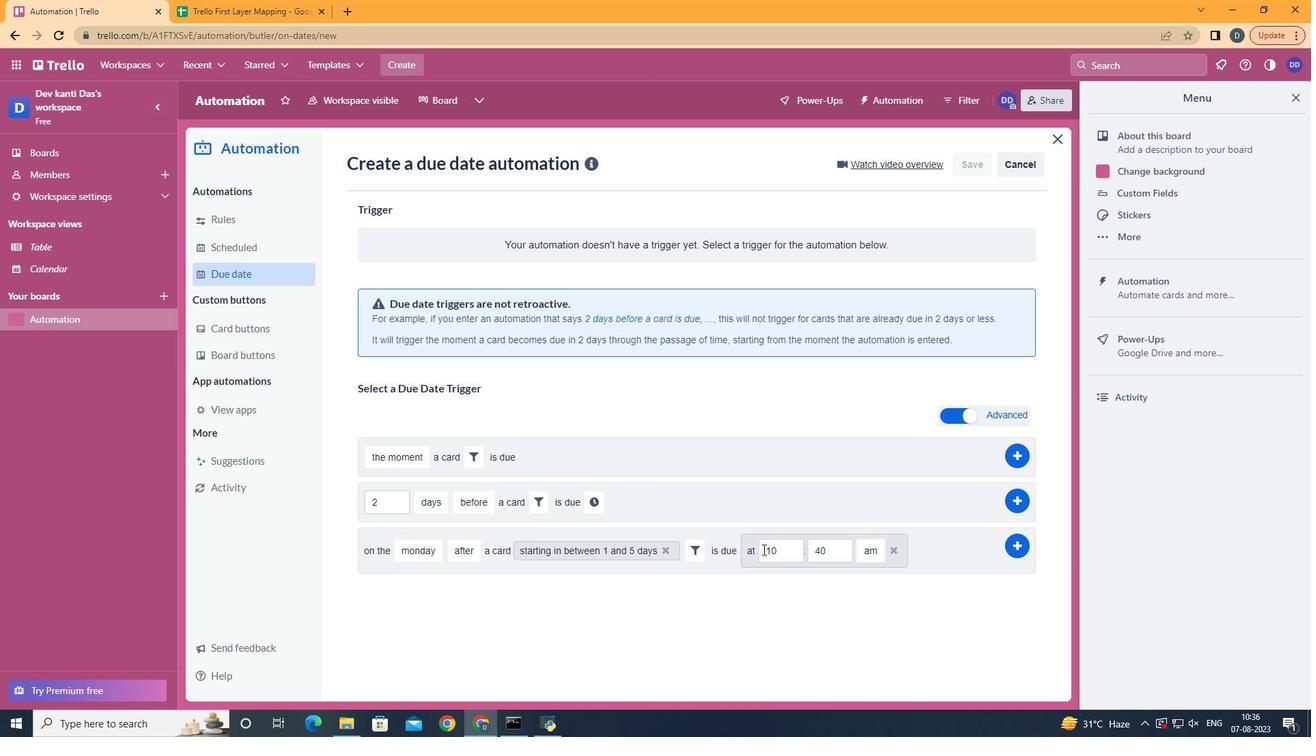 
Action: Mouse moved to (797, 562)
Screenshot: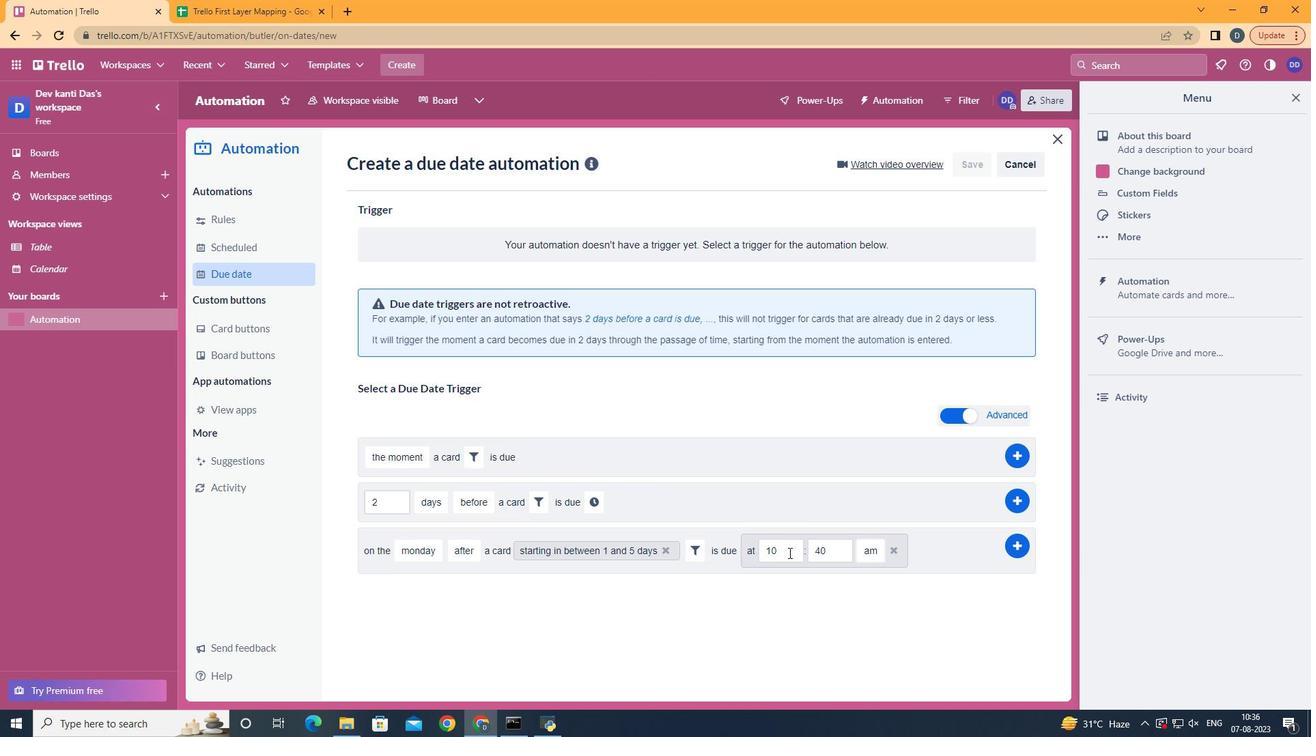 
Action: Mouse pressed left at (797, 562)
Screenshot: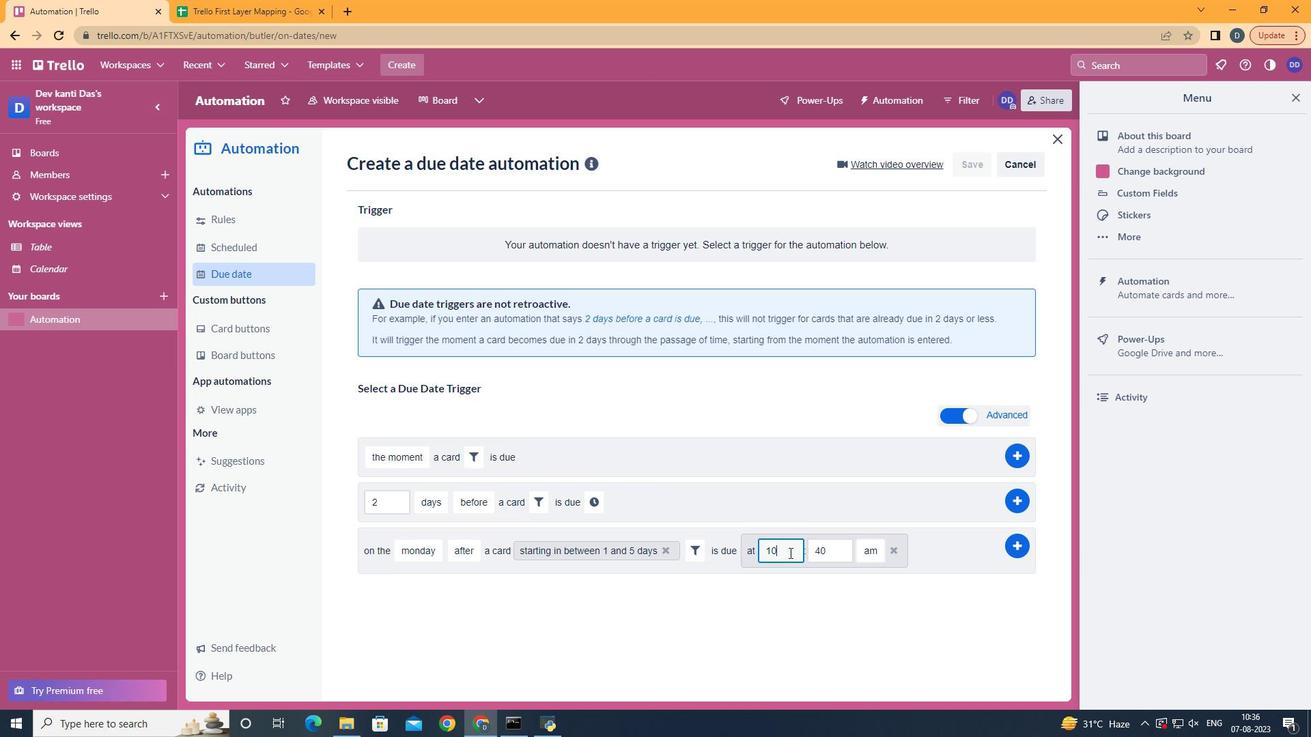 
Action: Mouse moved to (793, 563)
Screenshot: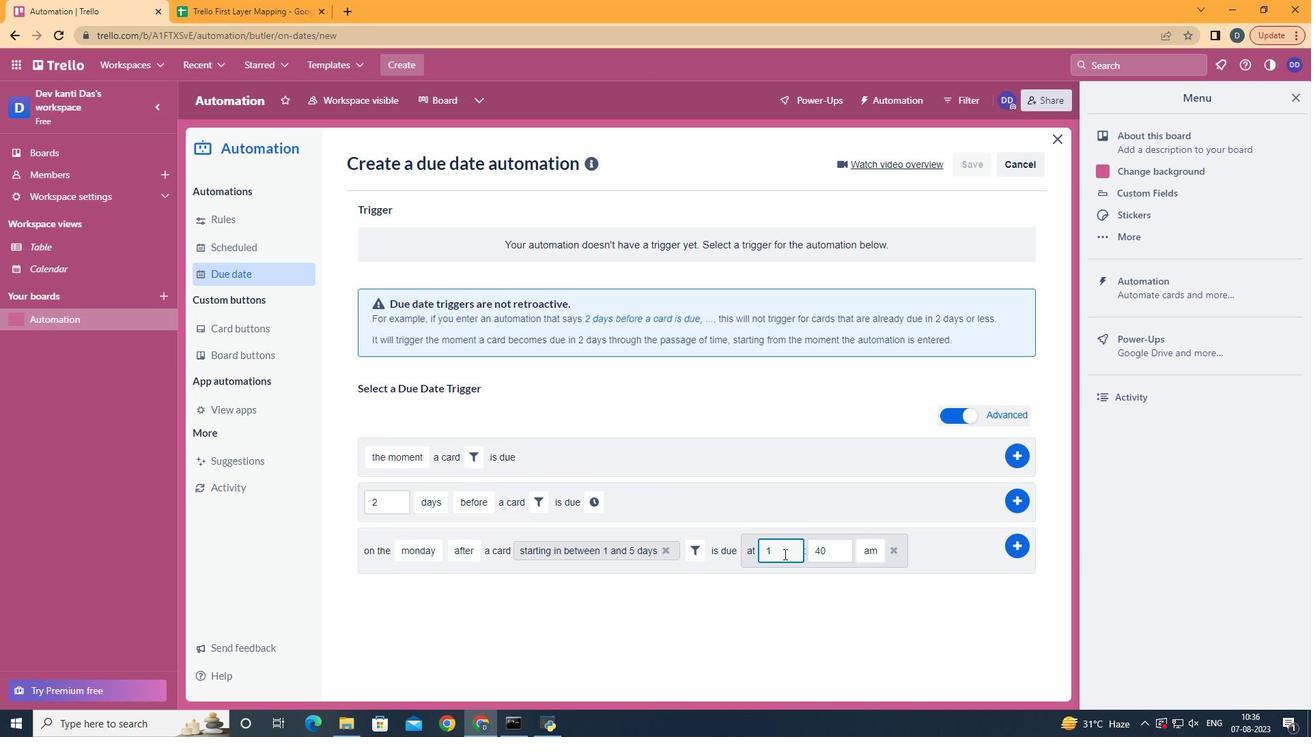 
Action: Key pressed <Key.backspace>1
Screenshot: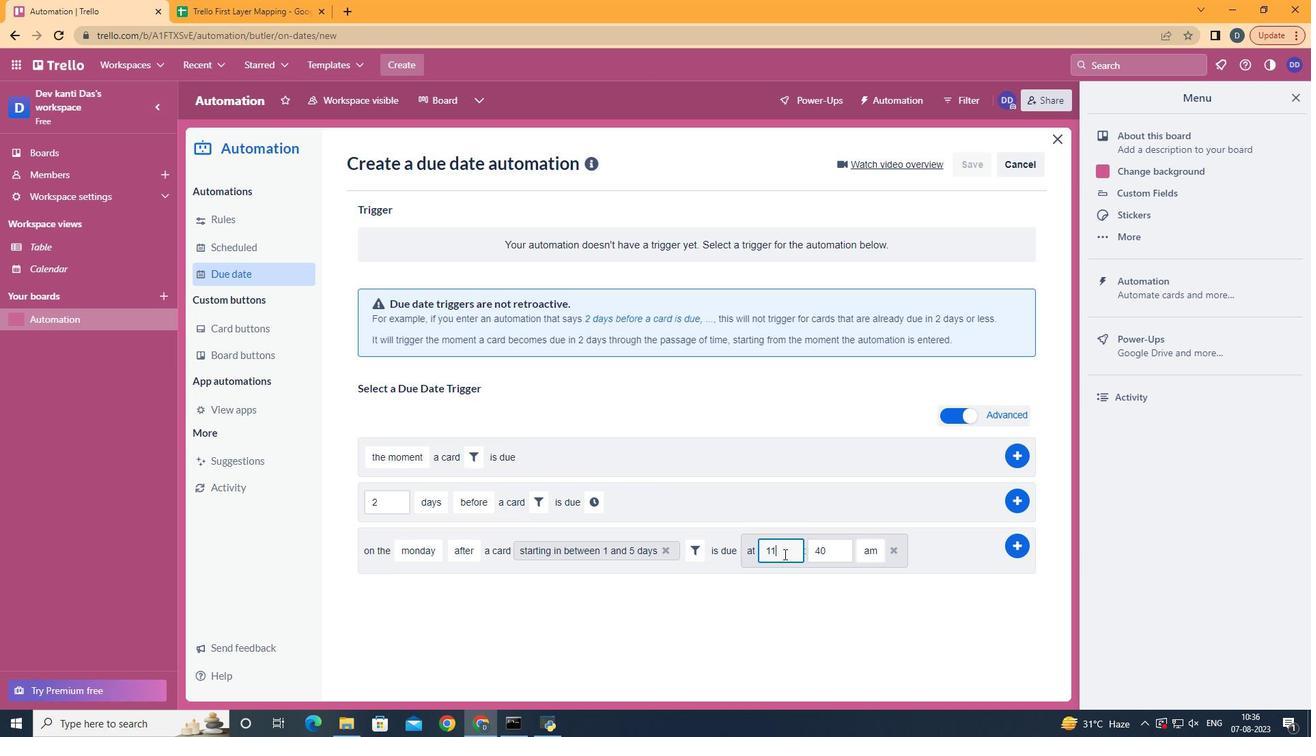 
Action: Mouse moved to (856, 567)
Screenshot: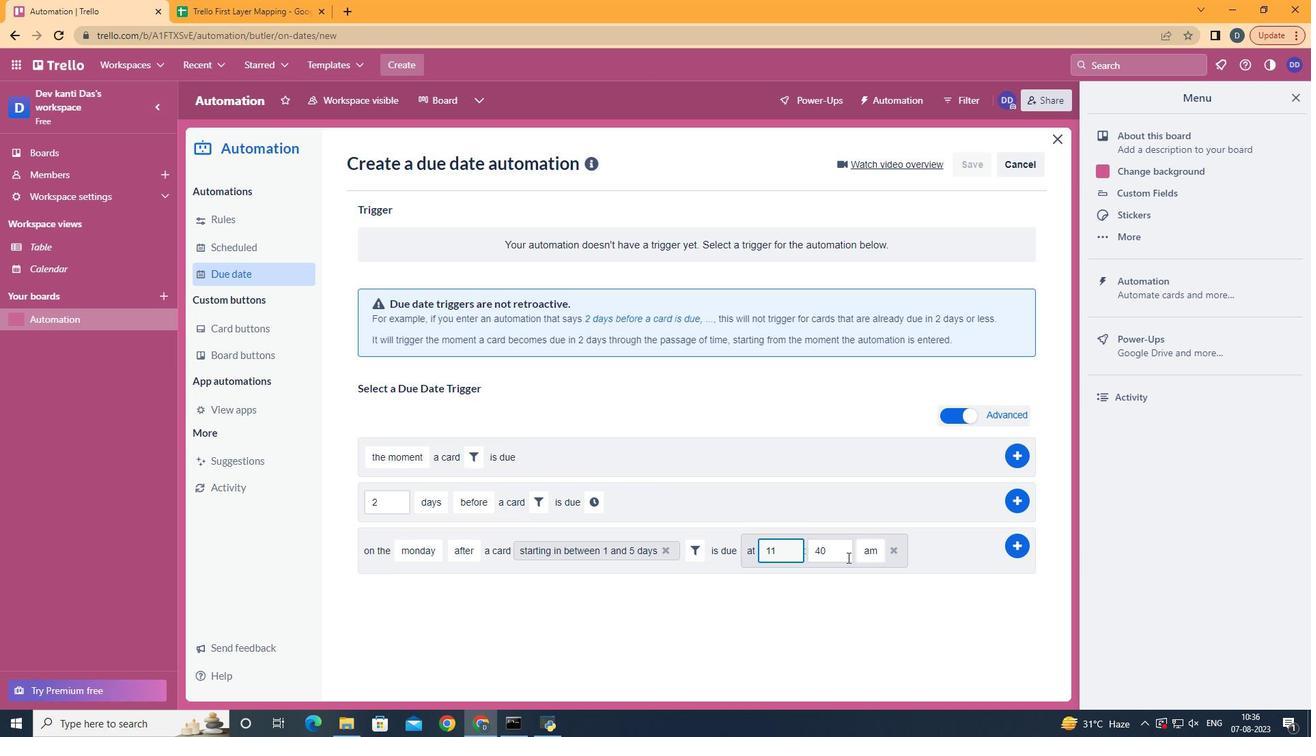 
Action: Mouse pressed left at (856, 567)
Screenshot: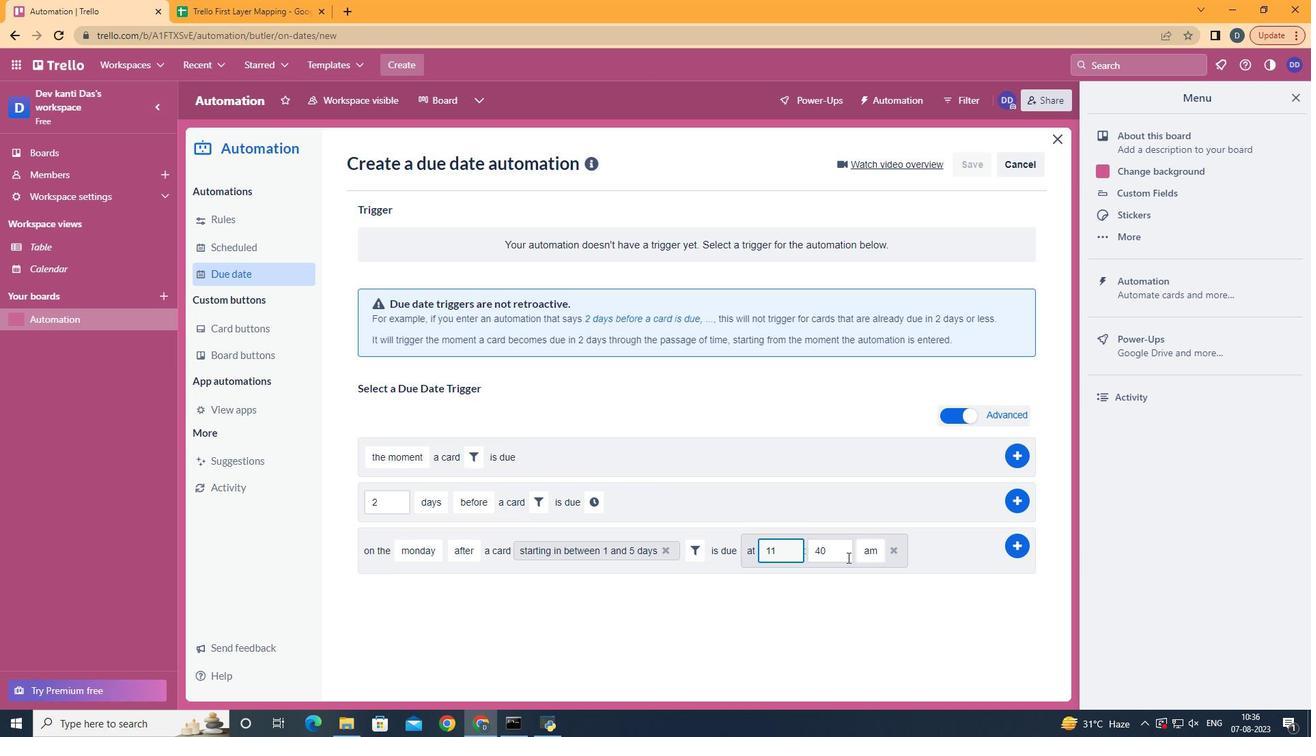 
Action: Mouse moved to (856, 567)
Screenshot: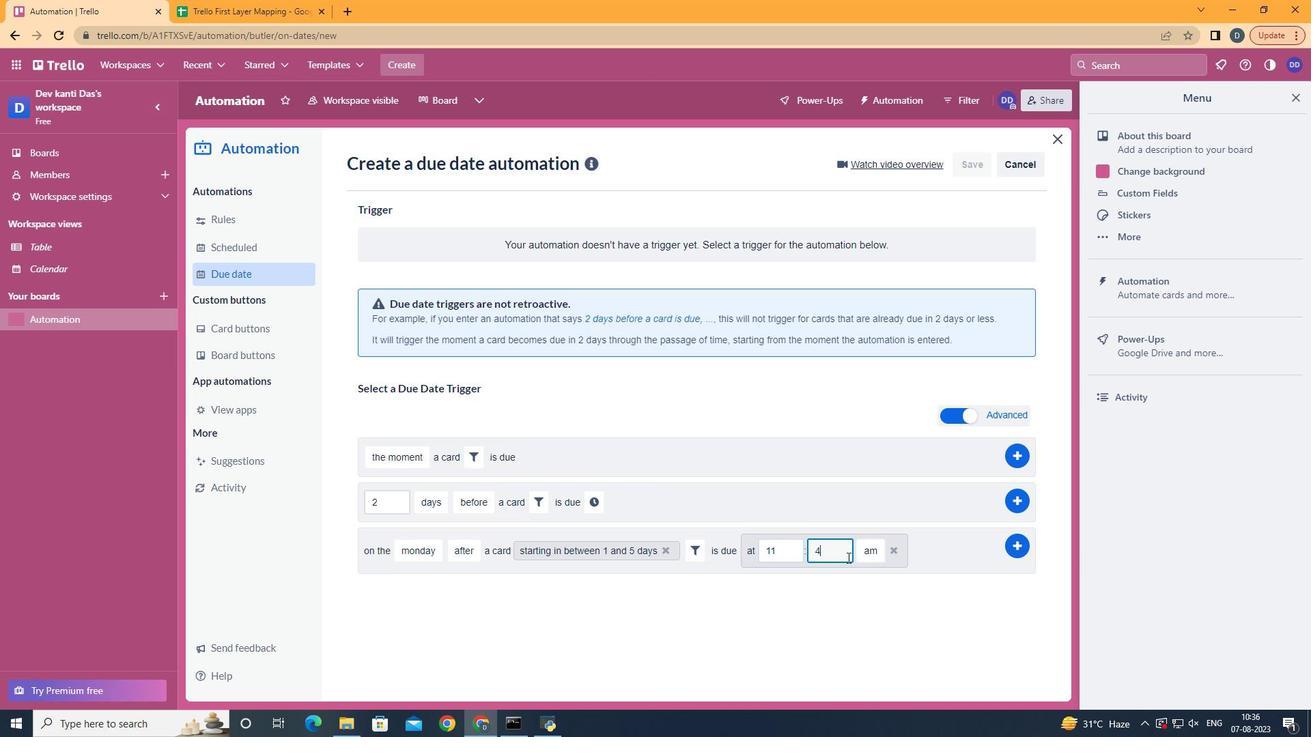 
Action: Key pressed <Key.backspace>
Screenshot: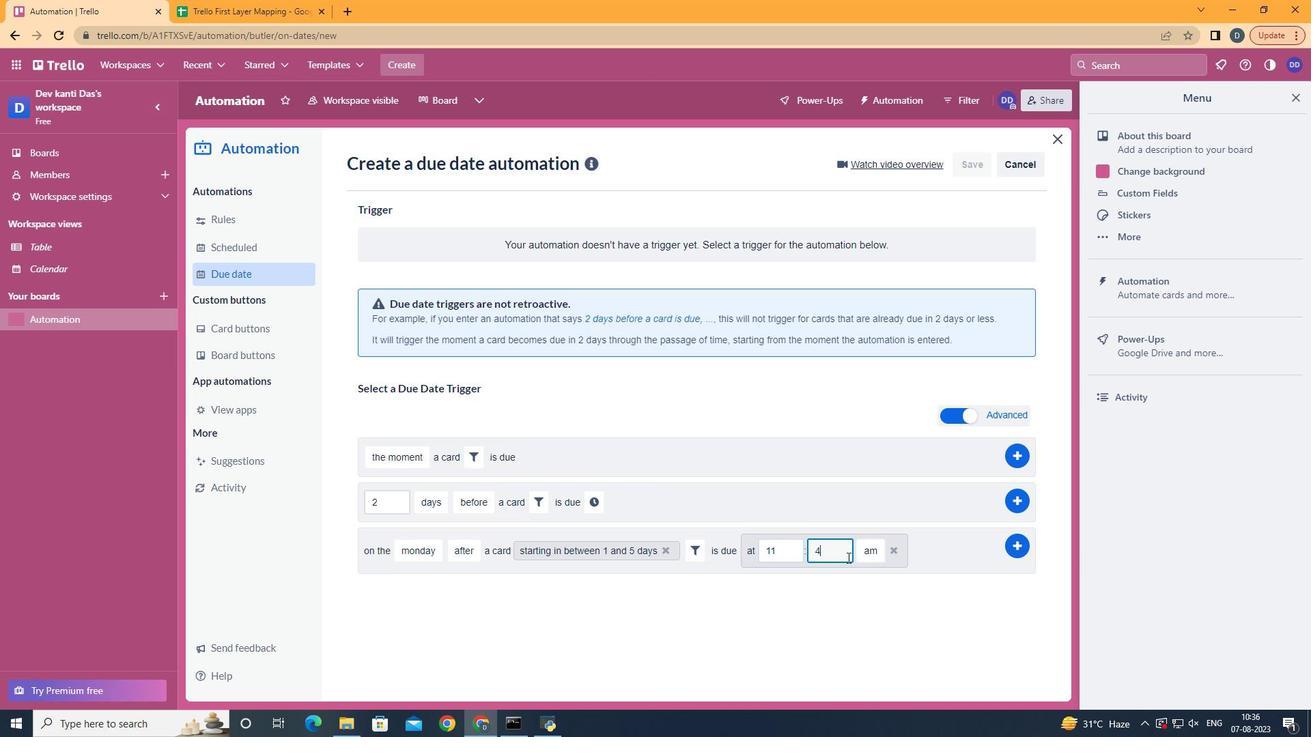 
Action: Mouse moved to (856, 567)
Screenshot: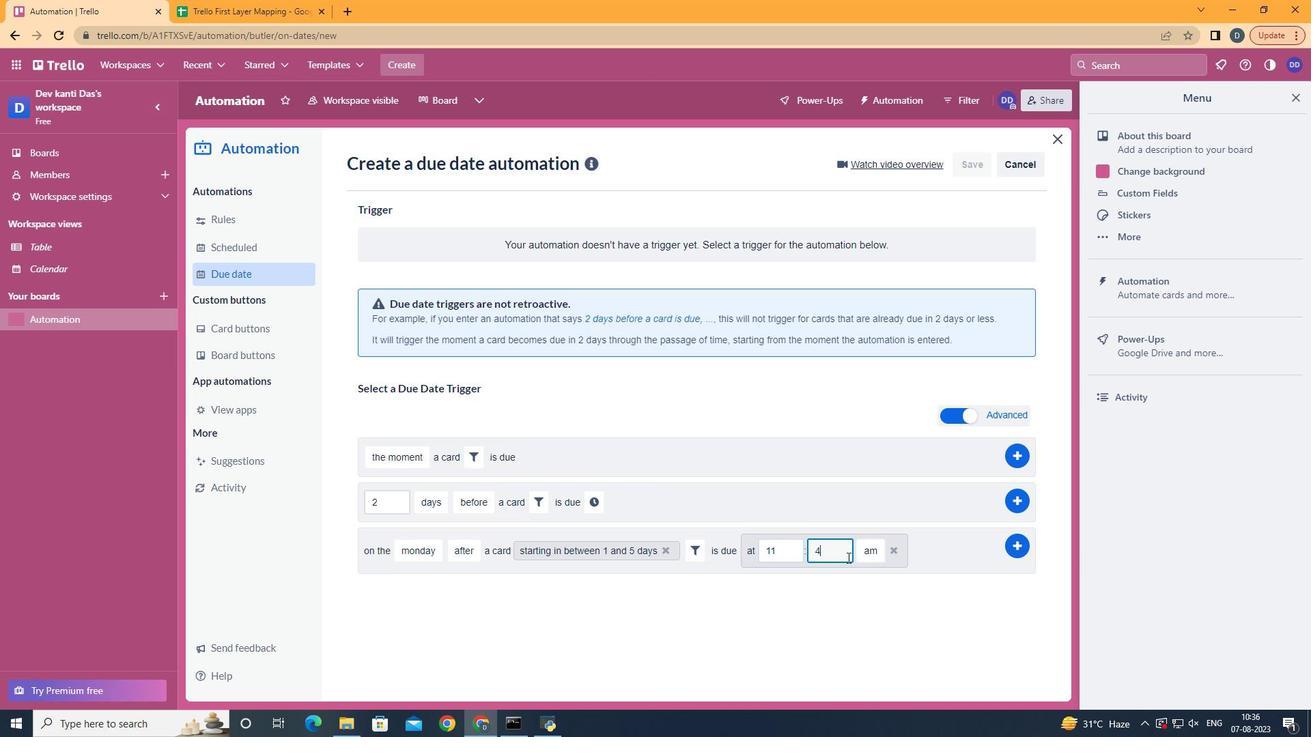 
Action: Key pressed <Key.backspace>00
Screenshot: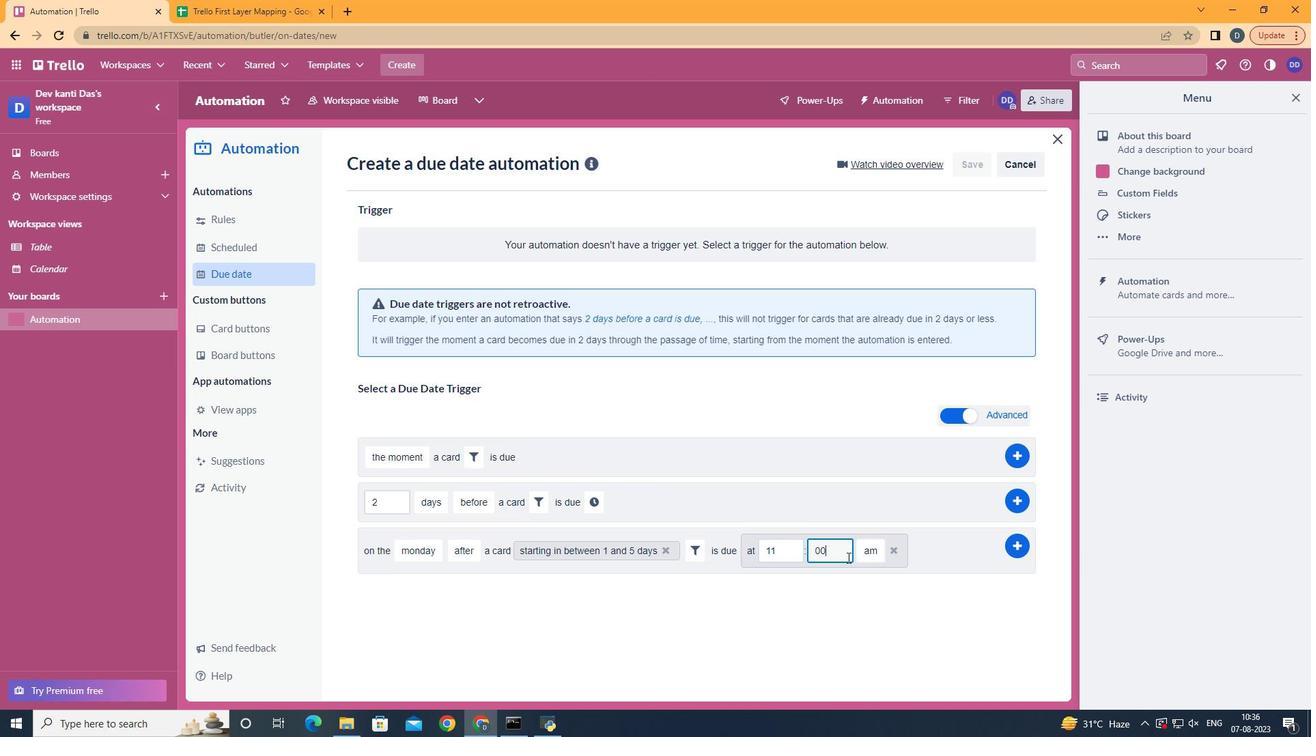 
Action: Mouse moved to (1015, 562)
Screenshot: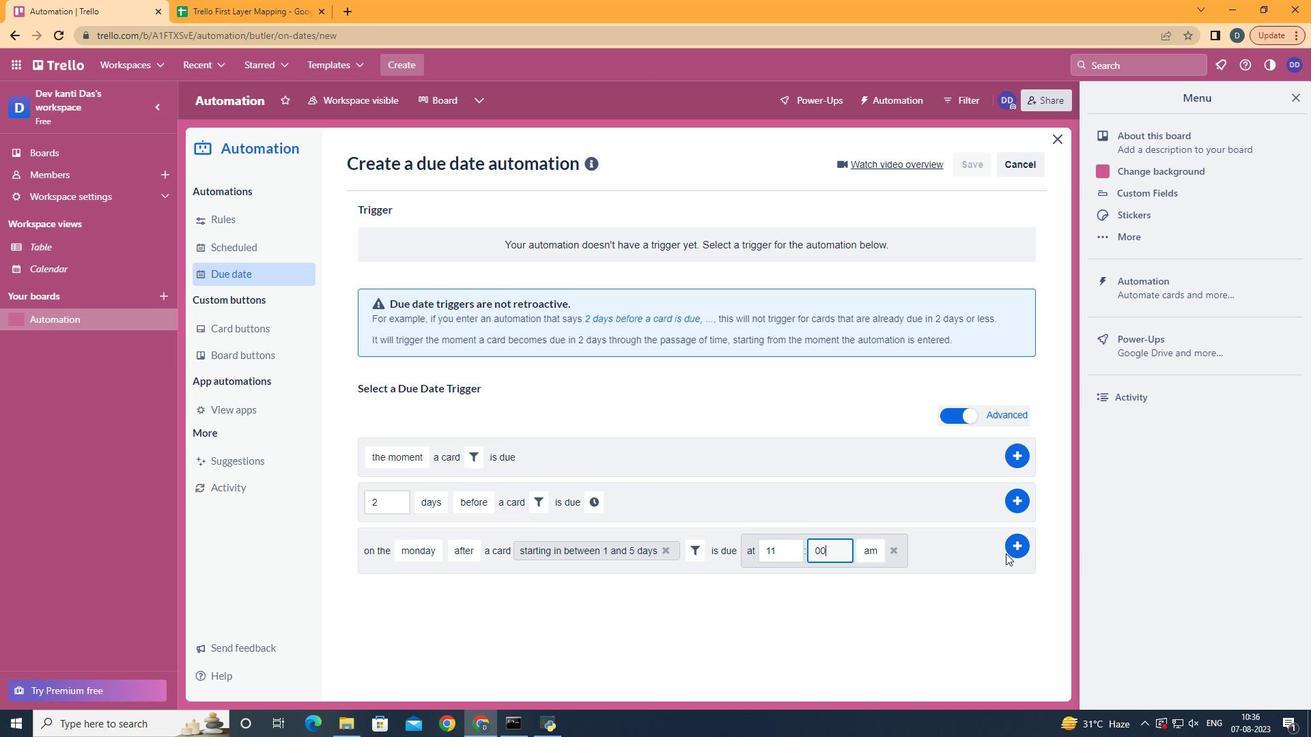 
Action: Mouse pressed left at (1015, 562)
Screenshot: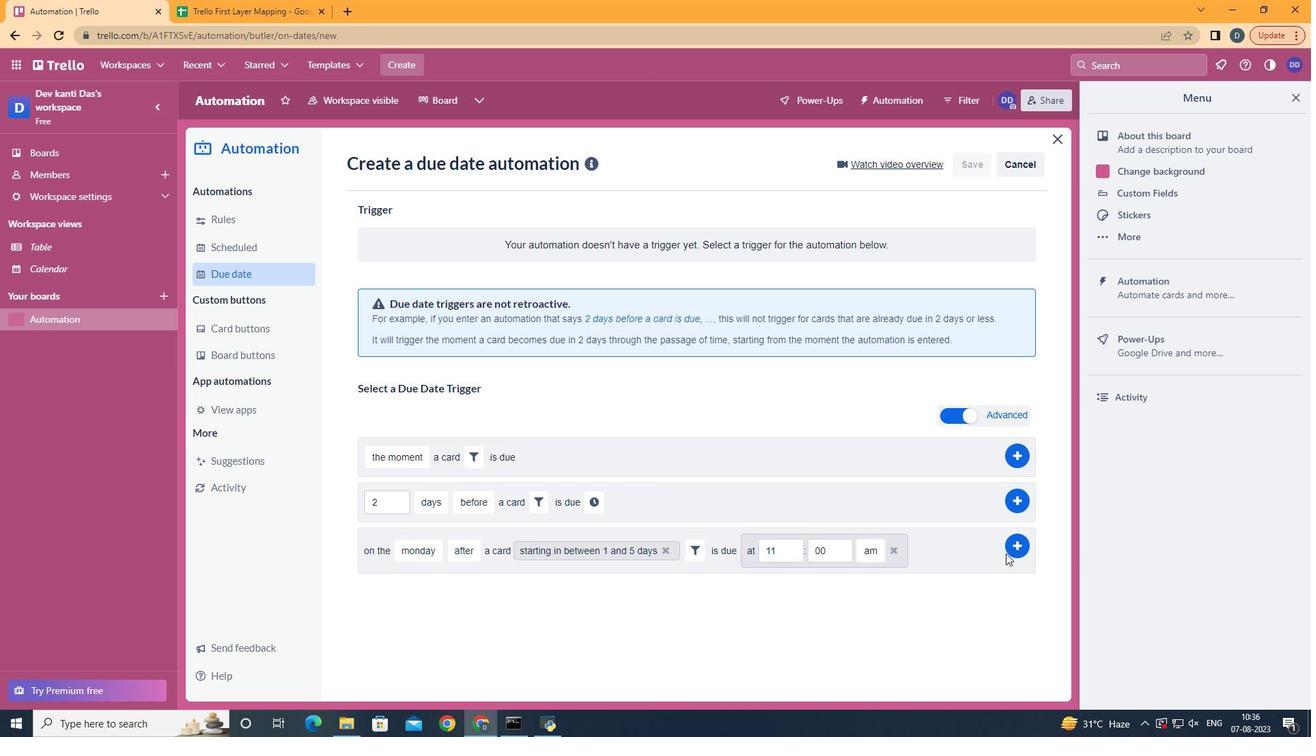 
Action: Mouse moved to (1024, 559)
Screenshot: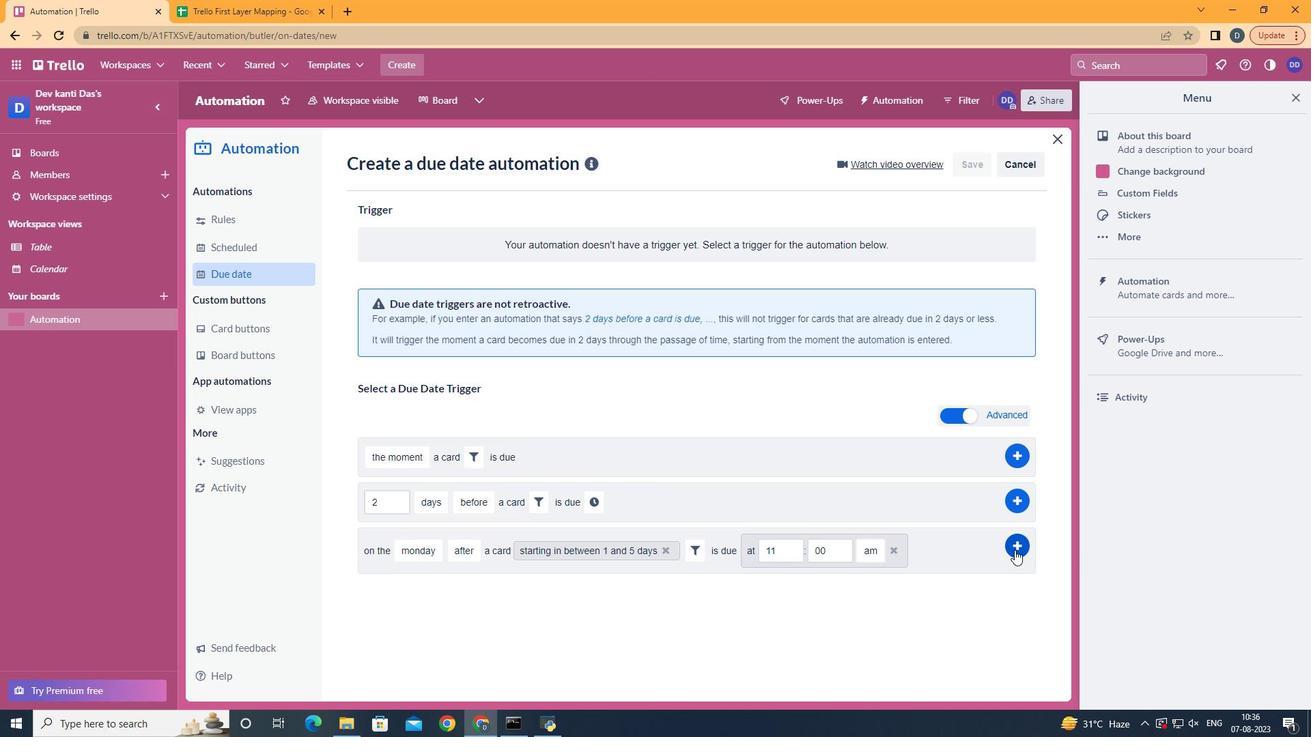 
Action: Mouse pressed left at (1024, 559)
Screenshot: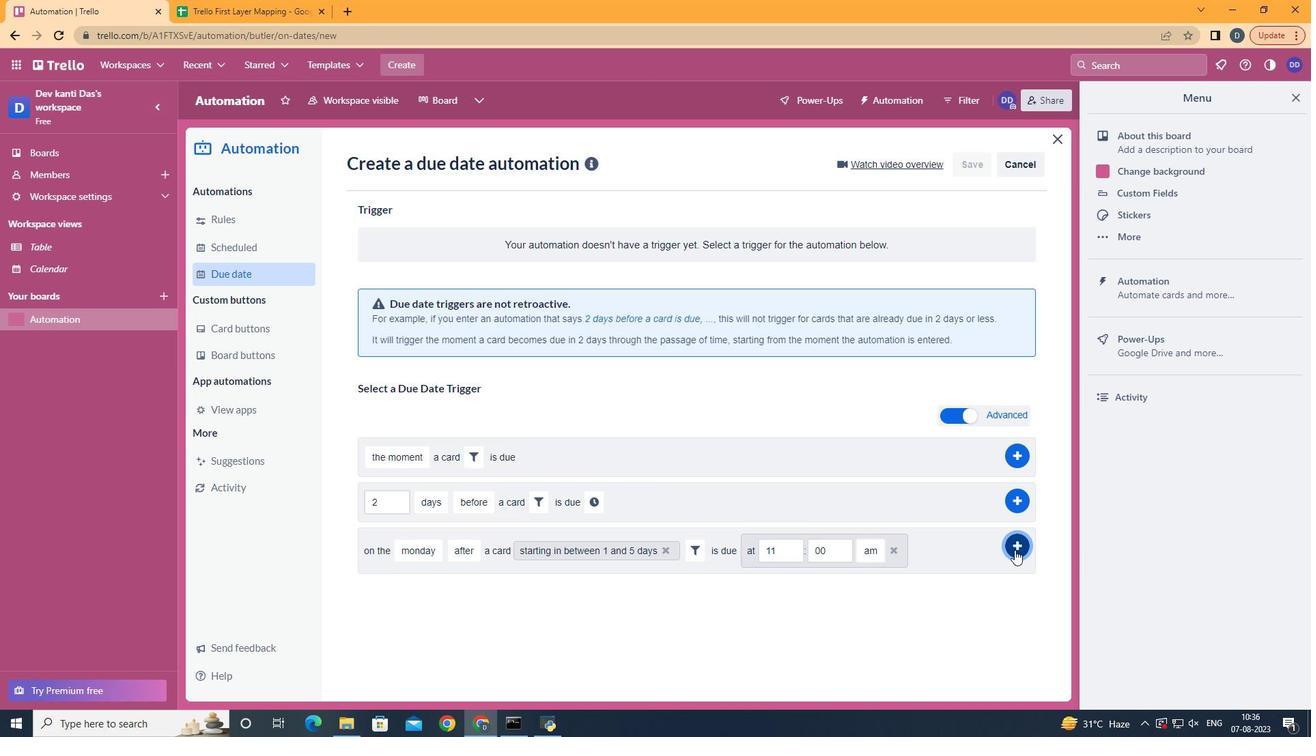 
Action: Mouse moved to (665, 229)
Screenshot: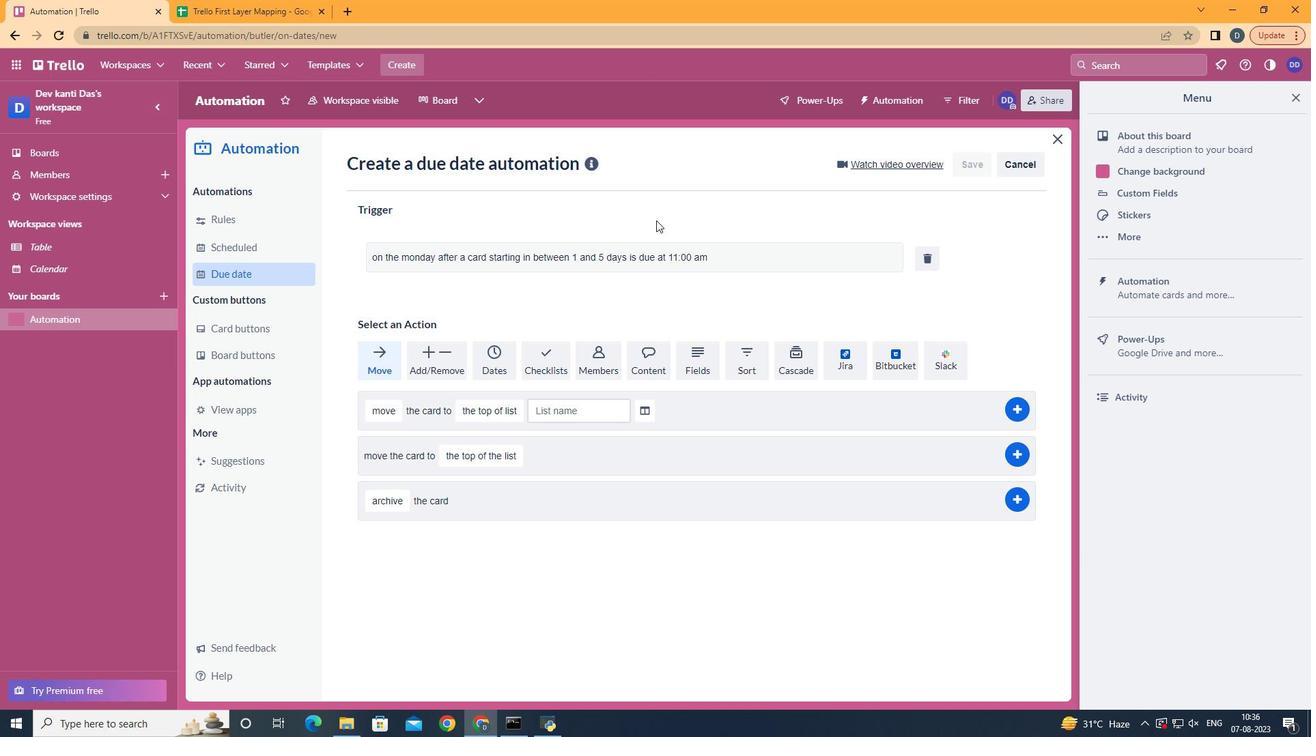 
